 Task: For heading Use Trebuchet MN with underline.  font size for heading20,  'Change the font style of data to'Trebuchet MN and font size to 12,  Change the alignment of both headline & data to Align center.  In the sheet   Elite Sales review   book
Action: Mouse moved to (298, 268)
Screenshot: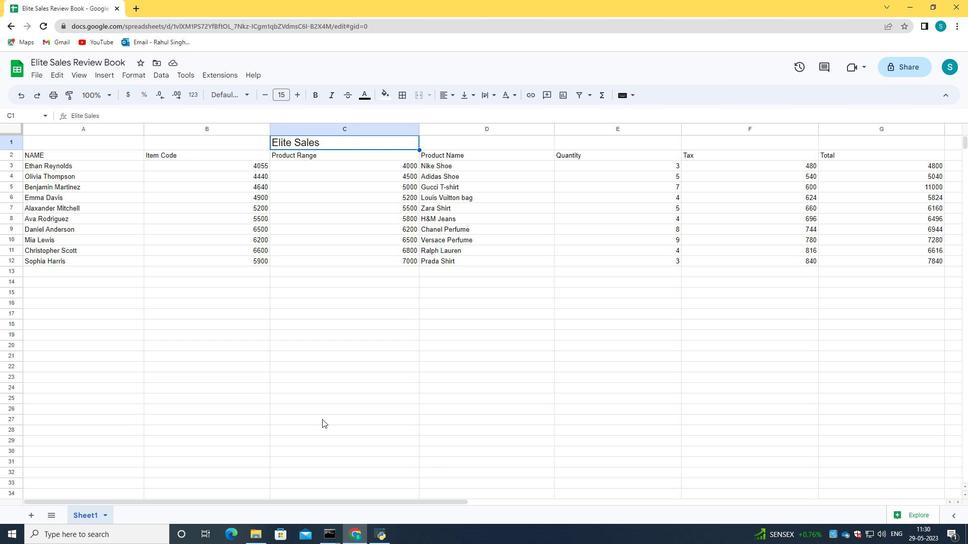 
Action: Mouse pressed left at (298, 268)
Screenshot: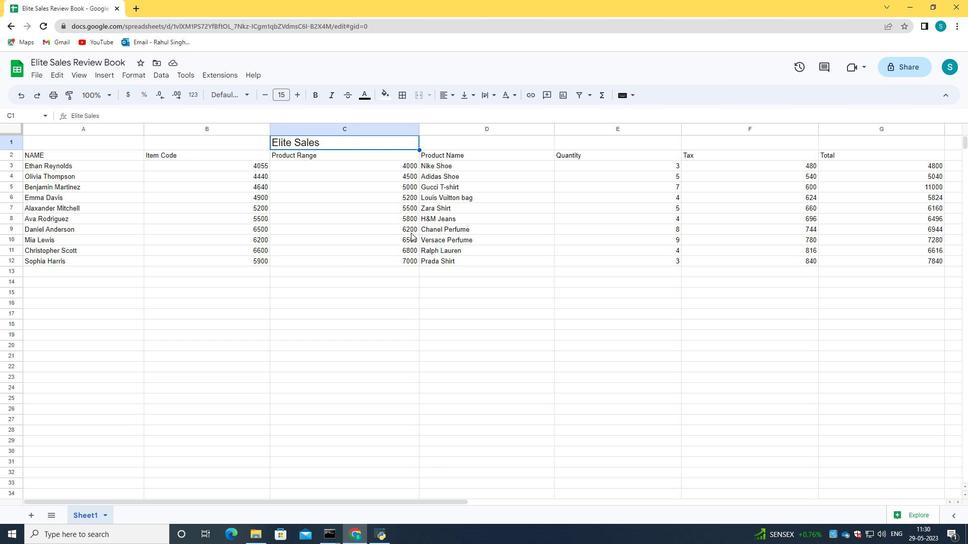 
Action: Mouse moved to (329, 142)
Screenshot: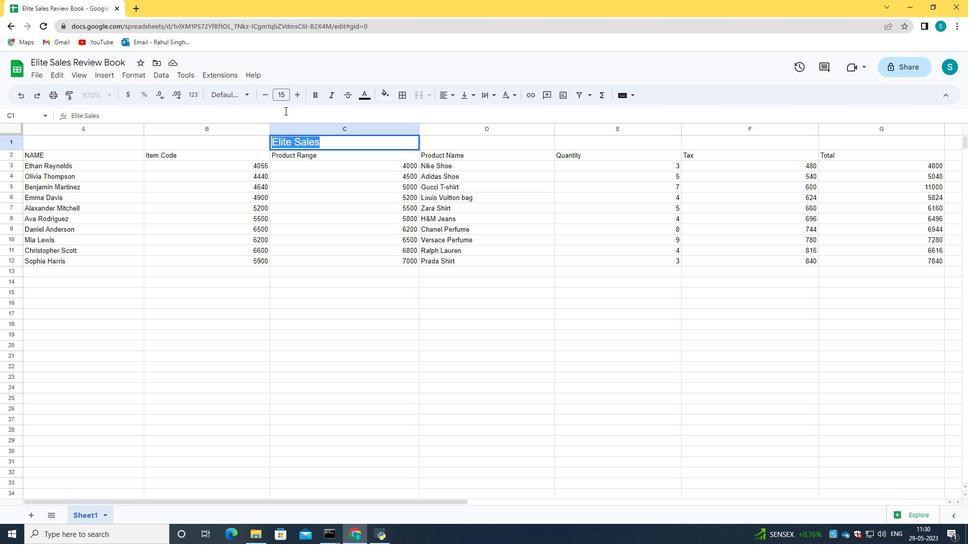 
Action: Mouse pressed left at (329, 142)
Screenshot: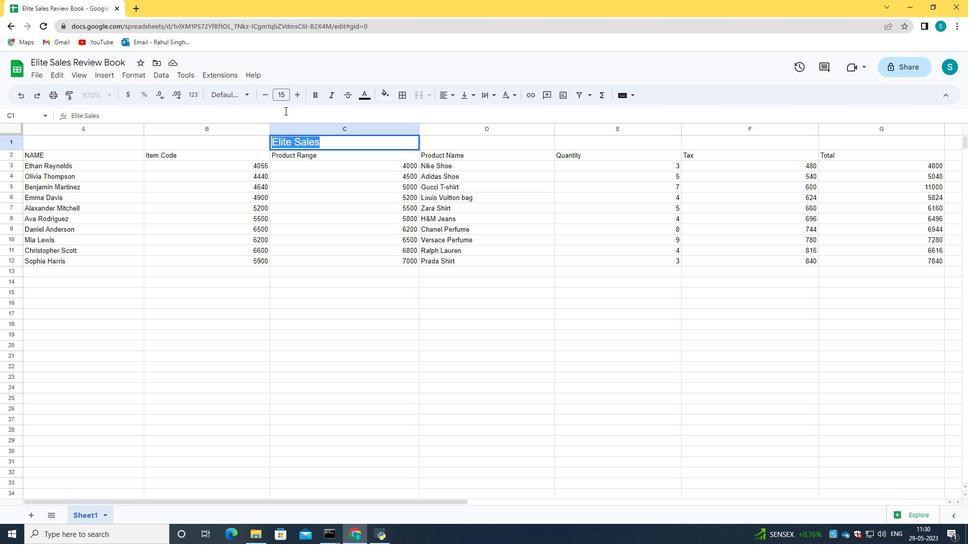 
Action: Mouse moved to (330, 139)
Screenshot: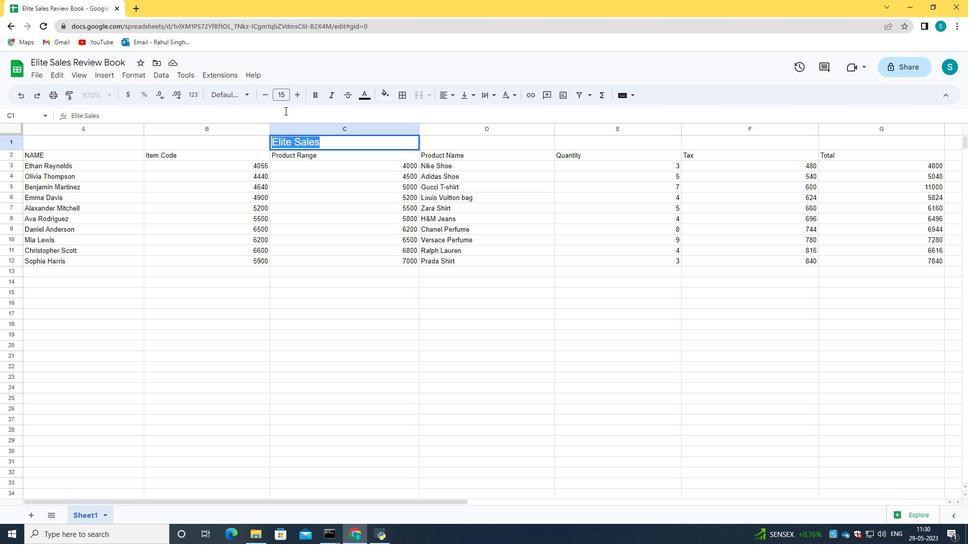 
Action: Mouse pressed left at (330, 139)
Screenshot: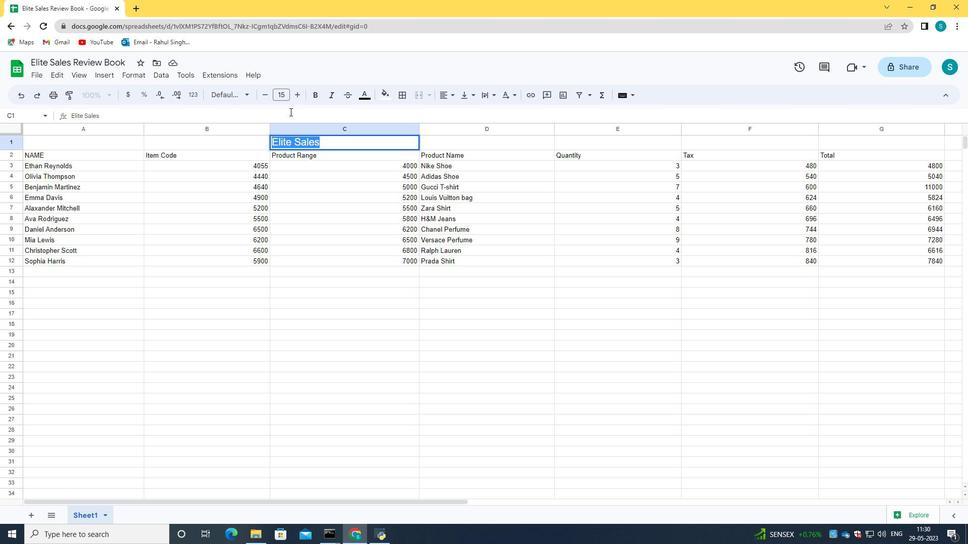 
Action: Mouse pressed left at (330, 139)
Screenshot: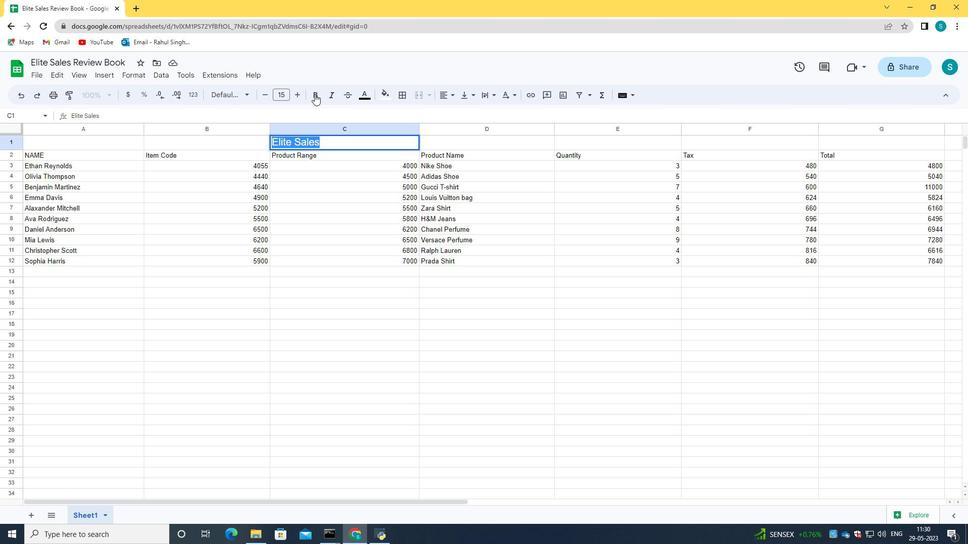
Action: Mouse moved to (329, 140)
Screenshot: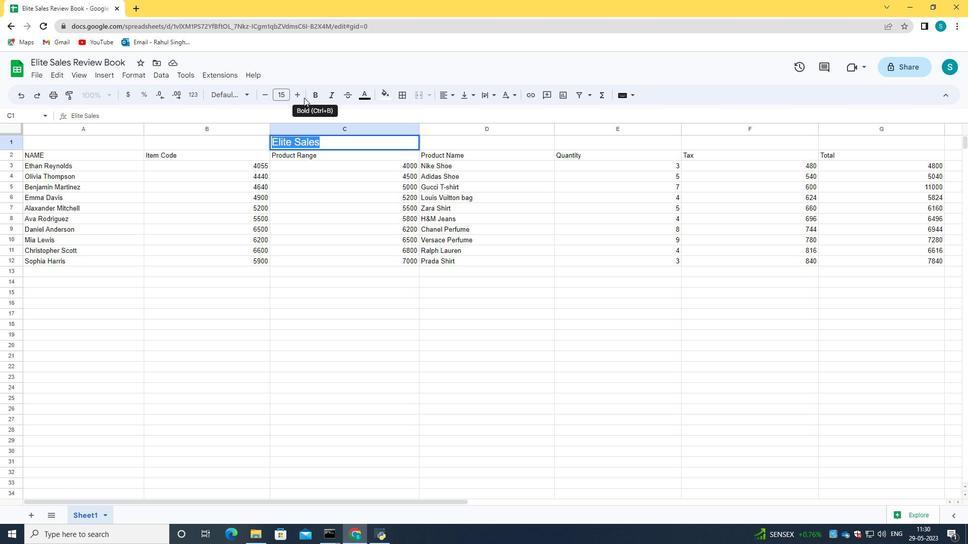 
Action: Mouse pressed left at (329, 140)
Screenshot: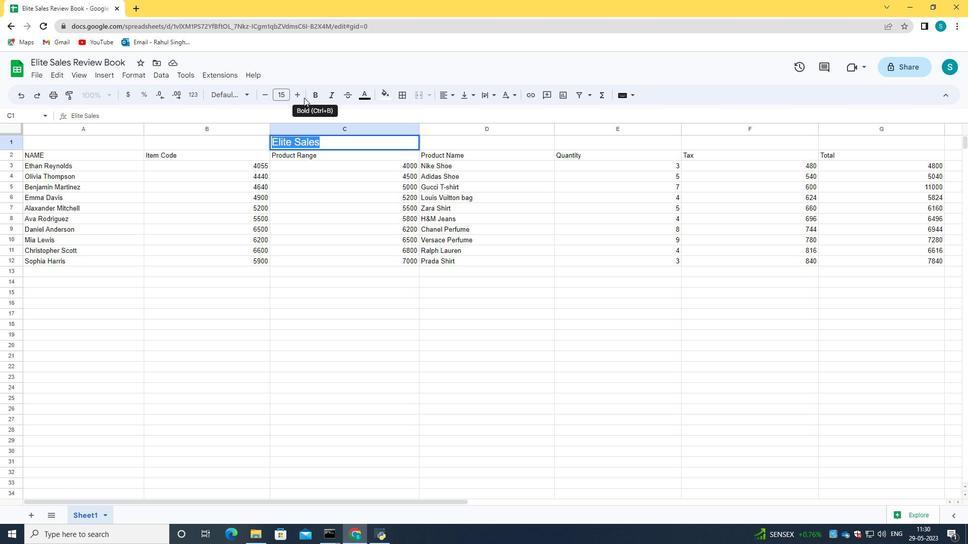 
Action: Mouse moved to (291, 106)
Screenshot: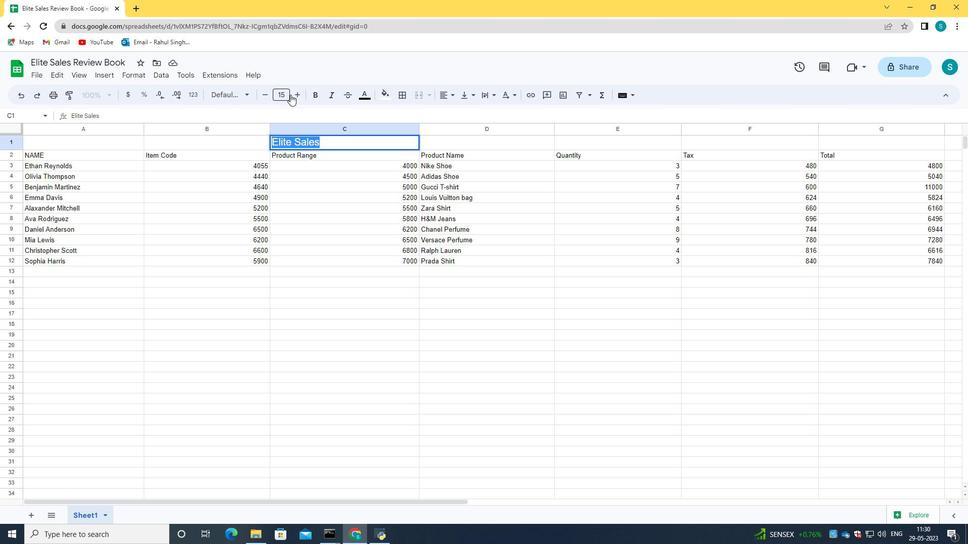 
Action: Key pressed <Key.alt_l><Key.delete>
Screenshot: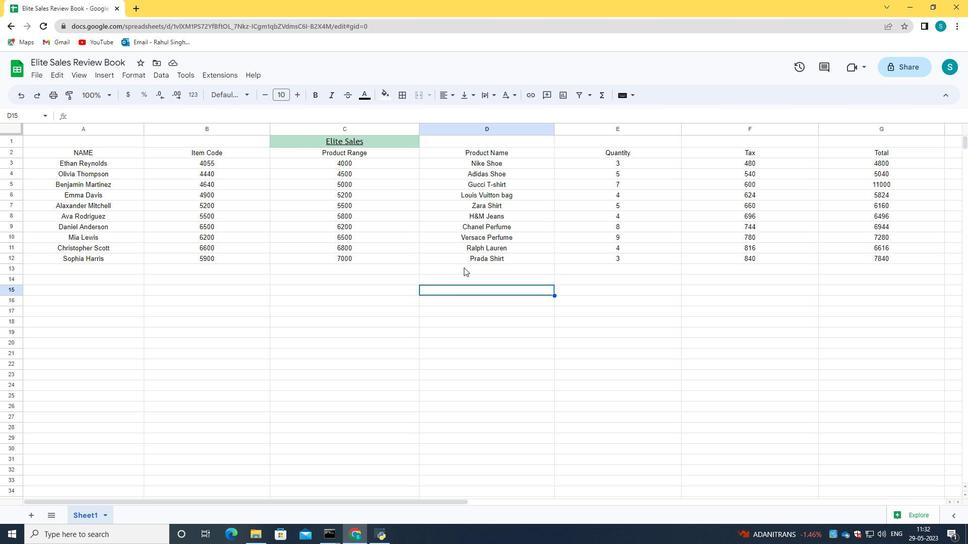 
Action: Mouse moved to (330, 168)
Screenshot: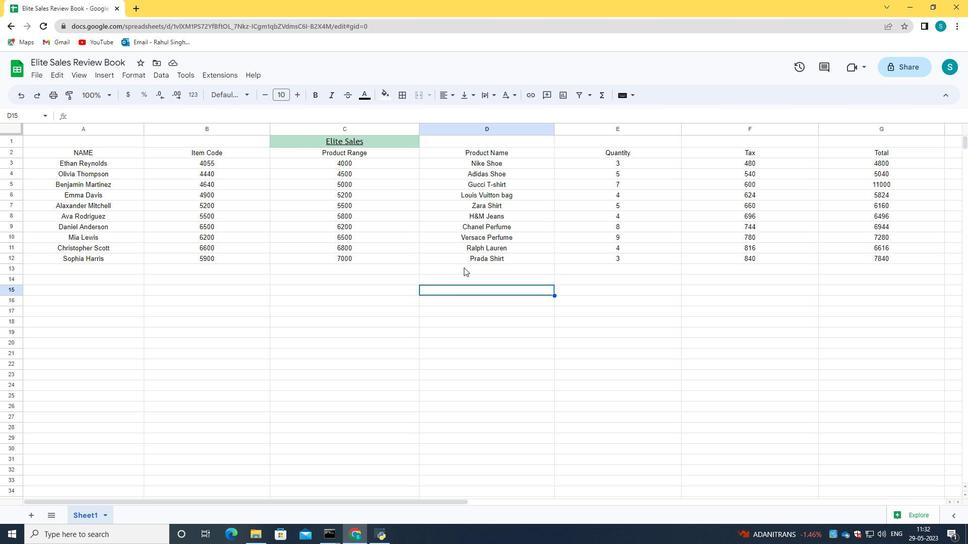 
Action: Mouse pressed left at (330, 168)
Screenshot: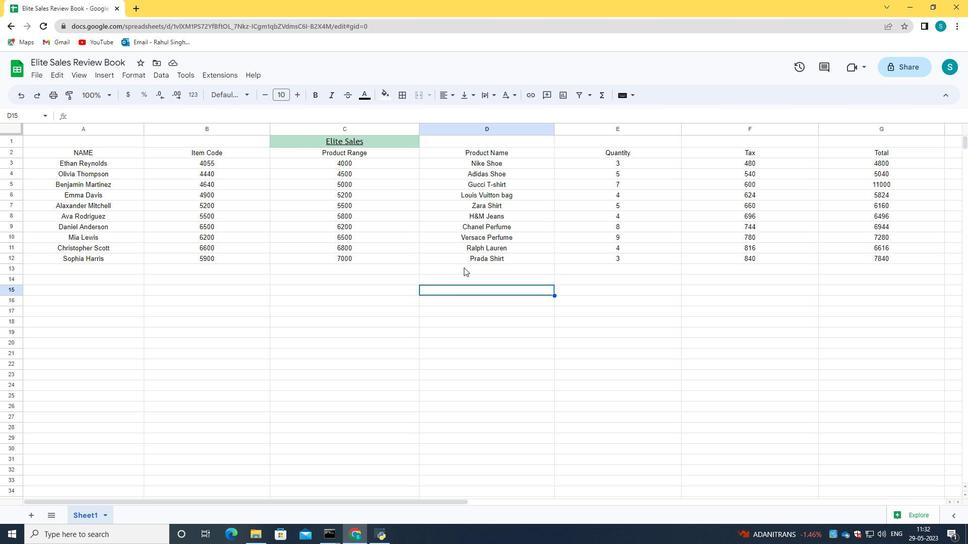 
Action: Mouse moved to (332, 144)
Screenshot: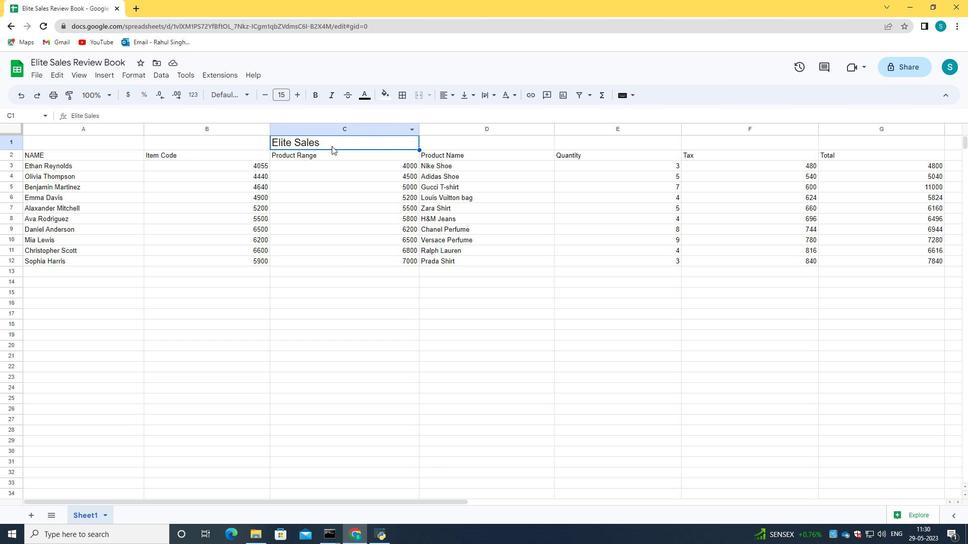 
Action: Mouse pressed left at (332, 144)
Screenshot: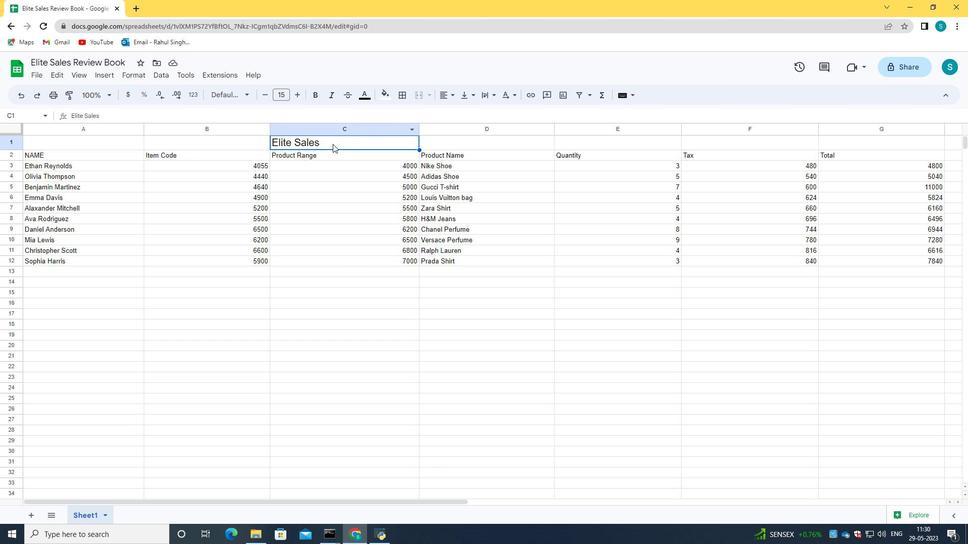 
Action: Mouse moved to (323, 139)
Screenshot: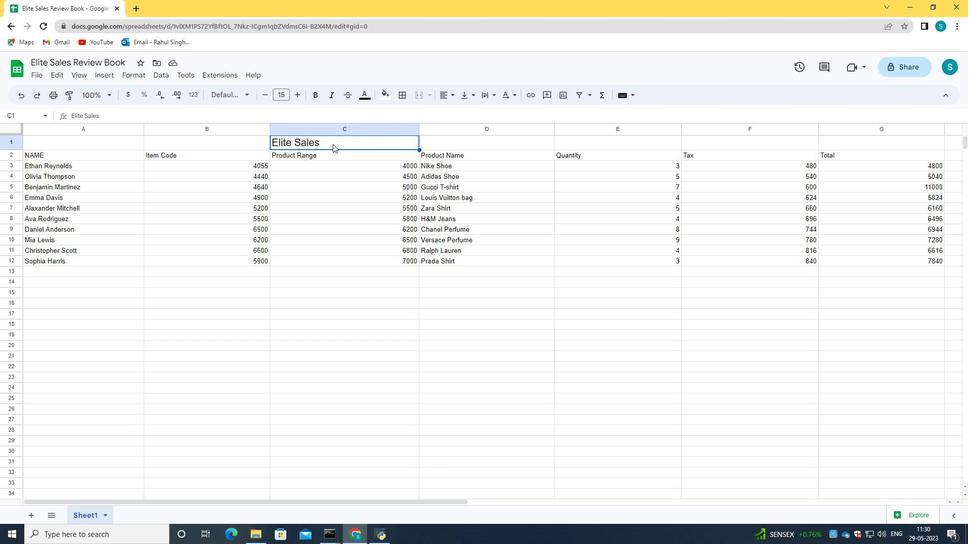 
Action: Mouse pressed left at (323, 139)
Screenshot: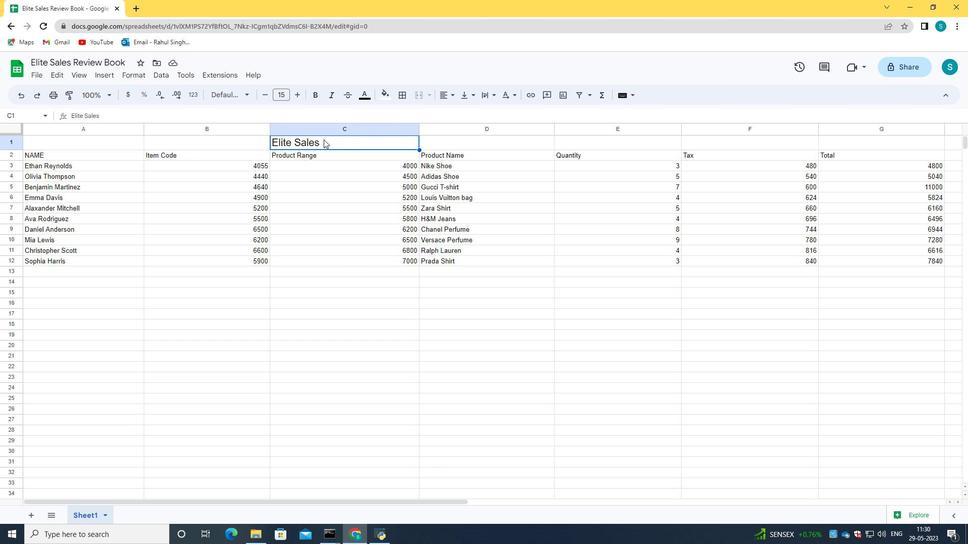 
Action: Mouse moved to (325, 140)
Screenshot: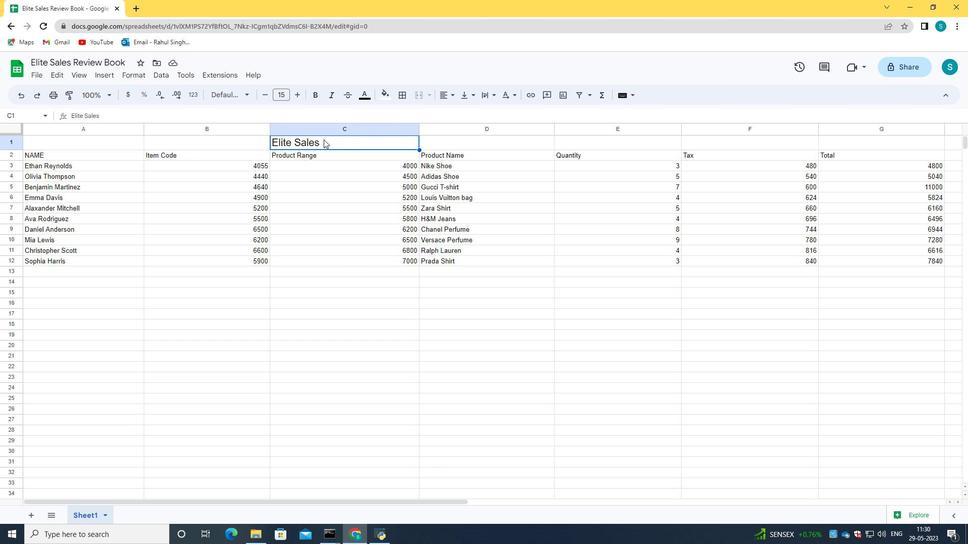 
Action: Mouse pressed left at (325, 140)
Screenshot: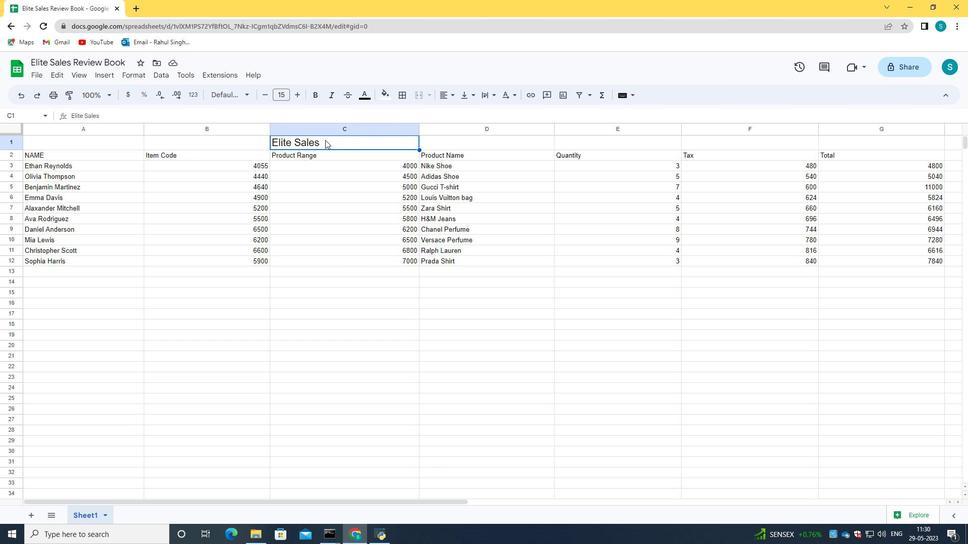 
Action: Mouse pressed left at (325, 140)
Screenshot: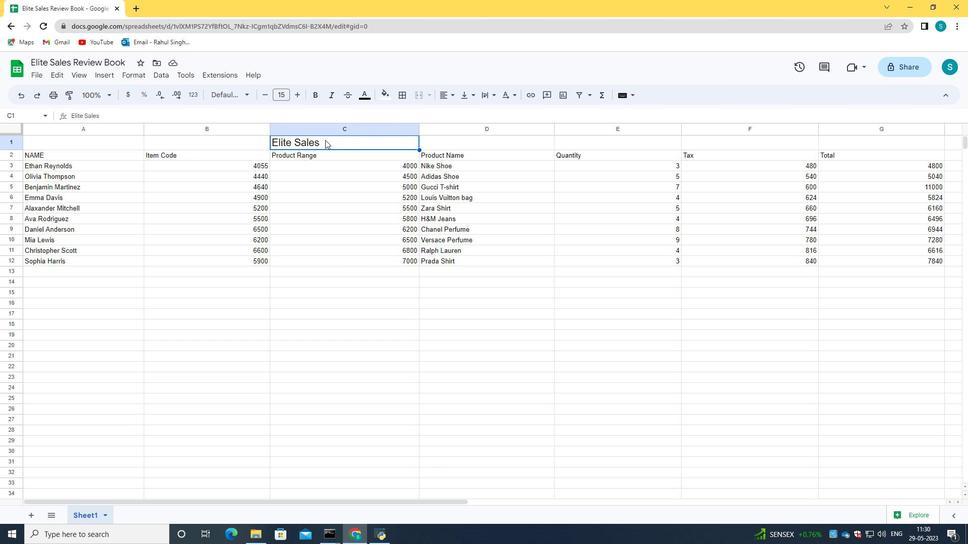
Action: Mouse moved to (325, 144)
Screenshot: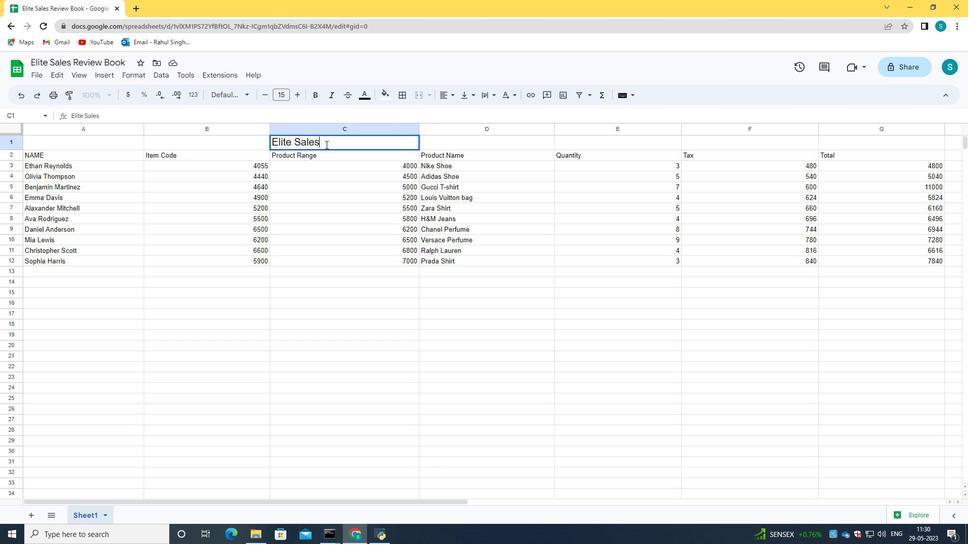 
Action: Mouse pressed left at (325, 144)
Screenshot: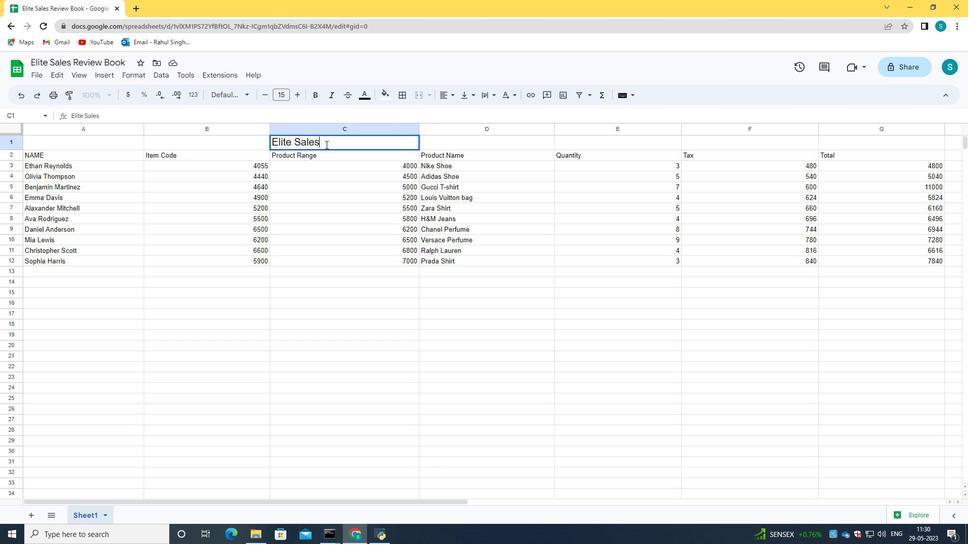 
Action: Mouse moved to (235, 95)
Screenshot: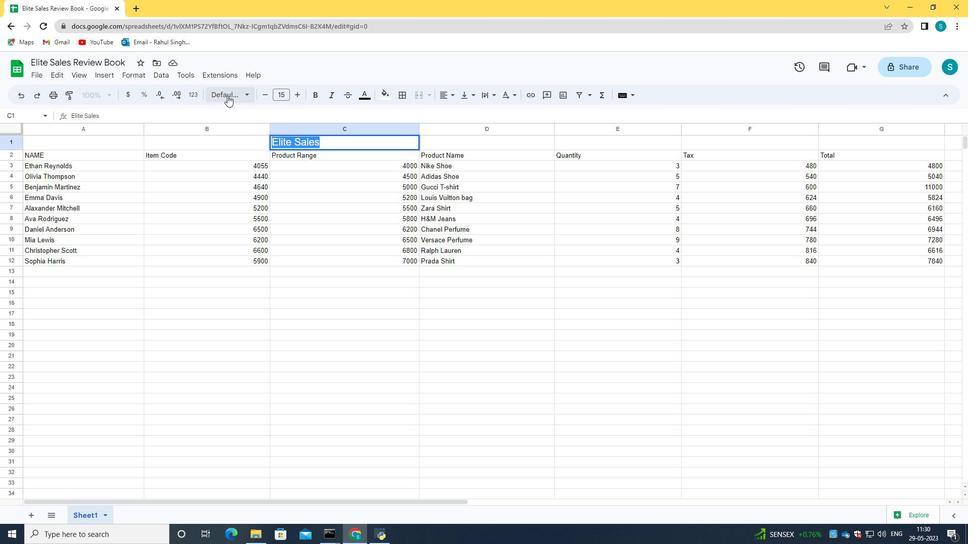 
Action: Mouse pressed left at (235, 95)
Screenshot: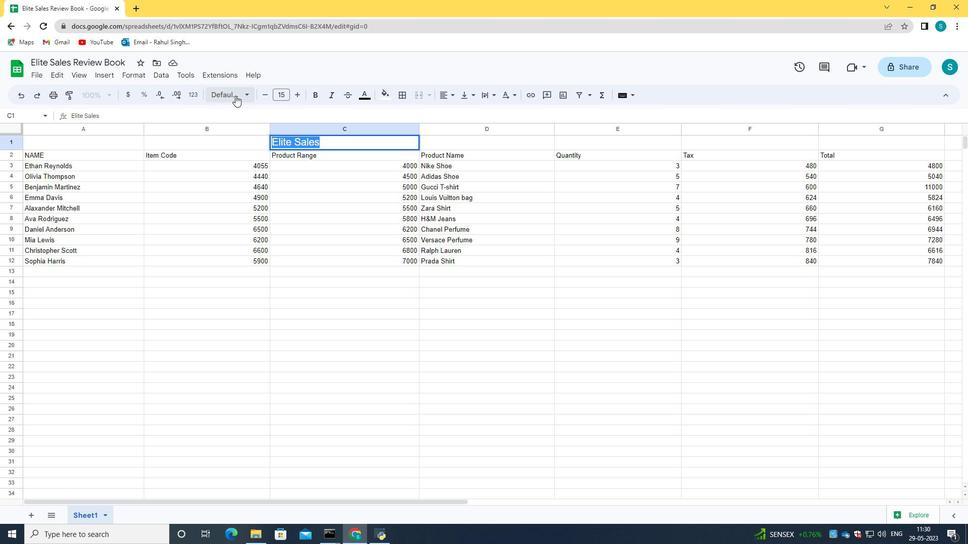 
Action: Mouse moved to (247, 249)
Screenshot: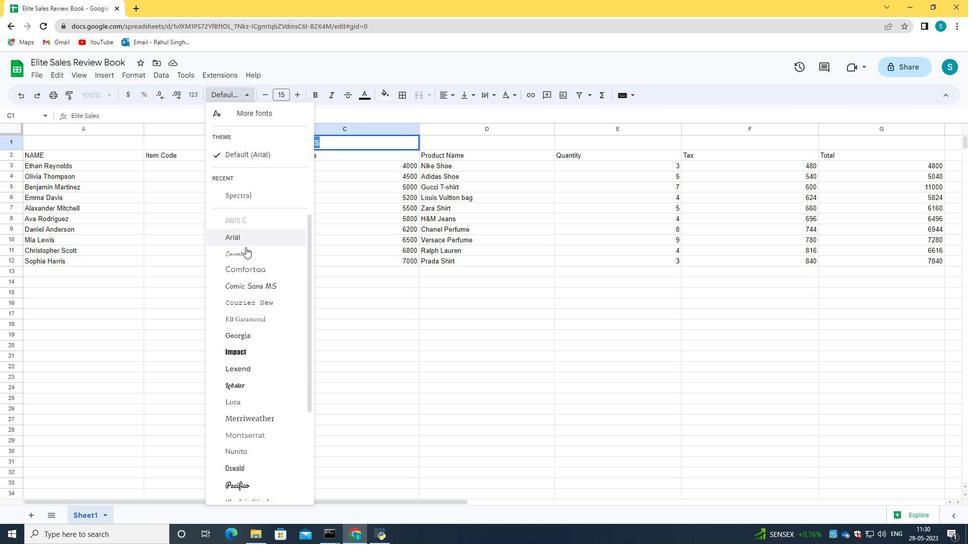 
Action: Mouse scrolled (247, 249) with delta (0, 0)
Screenshot: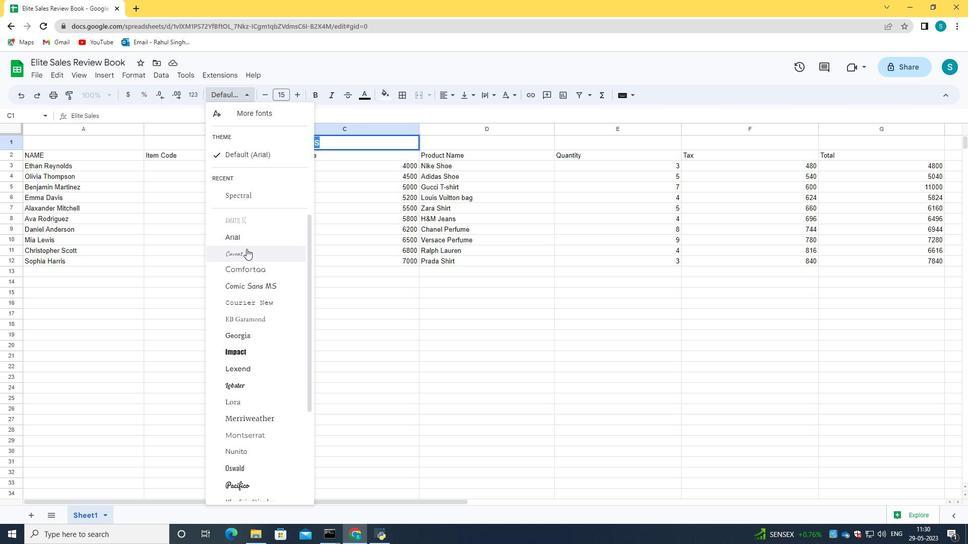
Action: Mouse scrolled (247, 249) with delta (0, 0)
Screenshot: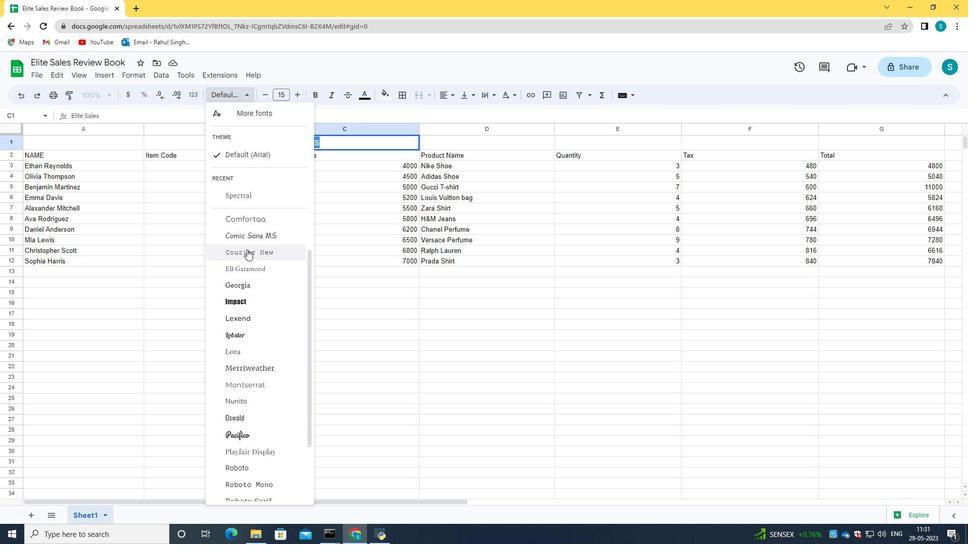 
Action: Mouse scrolled (247, 249) with delta (0, 0)
Screenshot: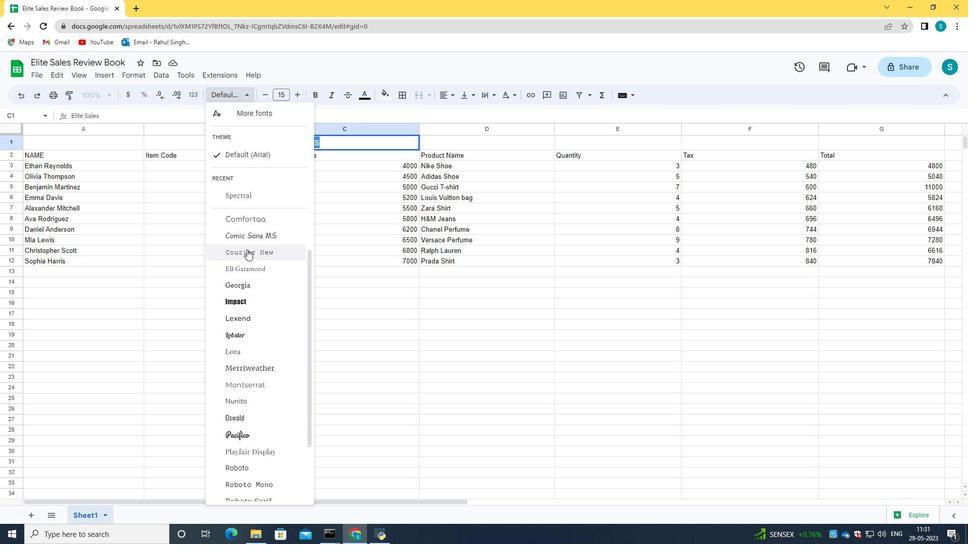 
Action: Mouse scrolled (247, 249) with delta (0, 0)
Screenshot: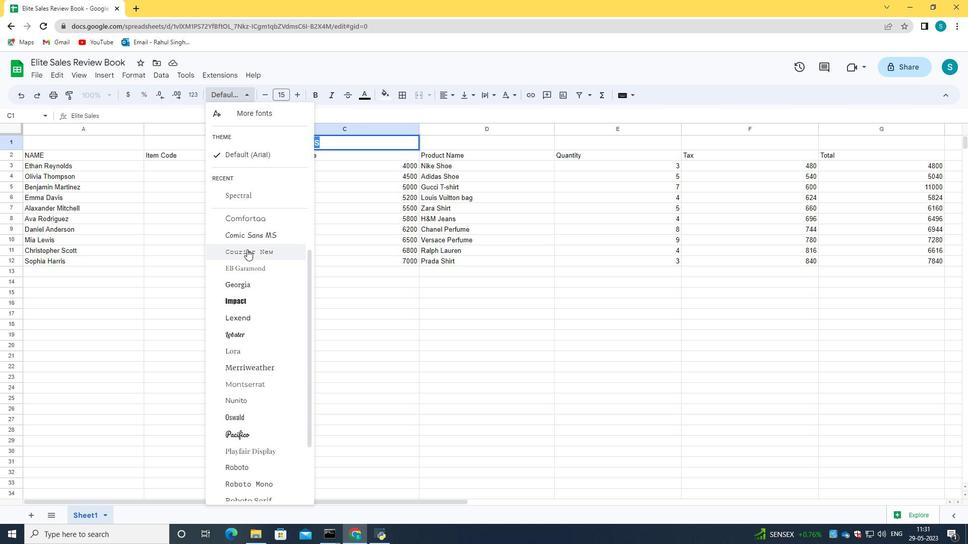 
Action: Mouse scrolled (247, 249) with delta (0, 0)
Screenshot: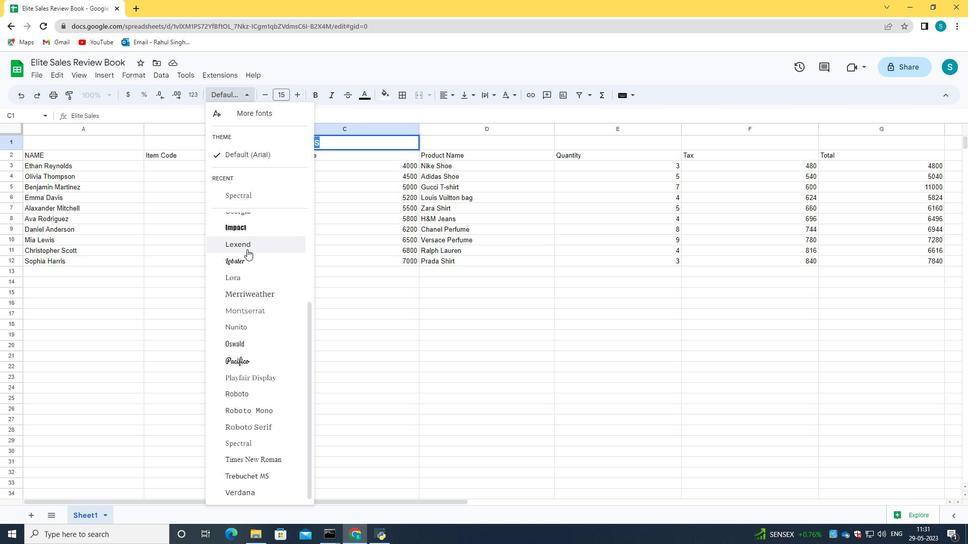 
Action: Mouse scrolled (247, 249) with delta (0, 0)
Screenshot: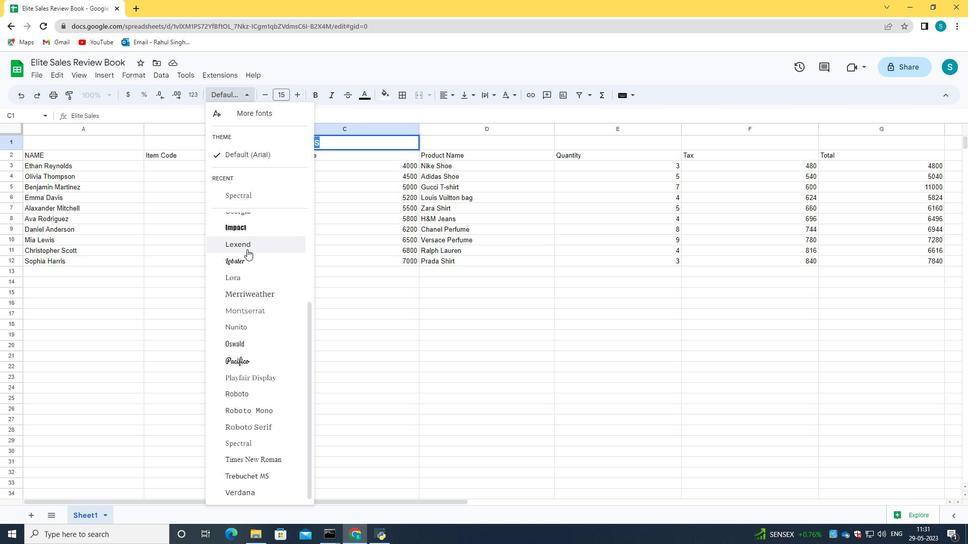 
Action: Mouse moved to (266, 476)
Screenshot: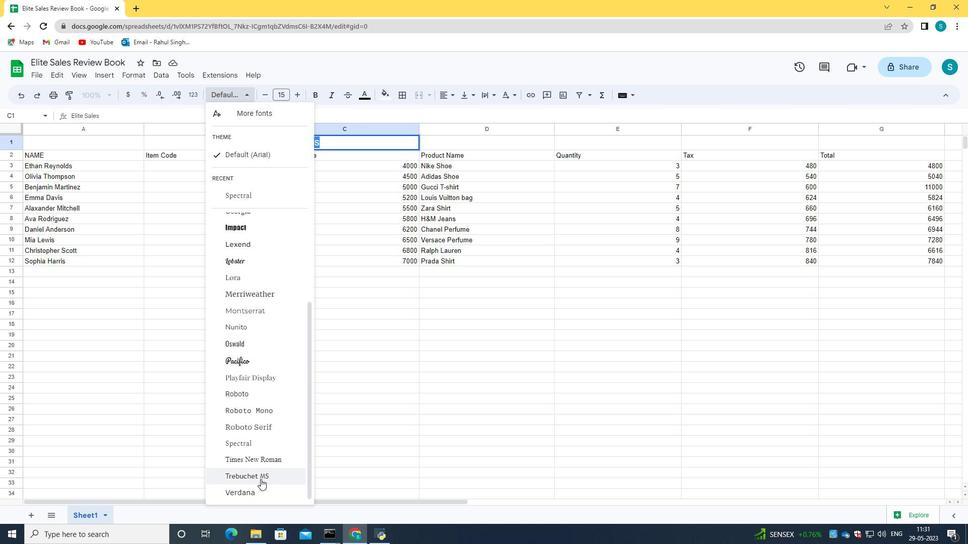 
Action: Mouse pressed left at (266, 476)
Screenshot: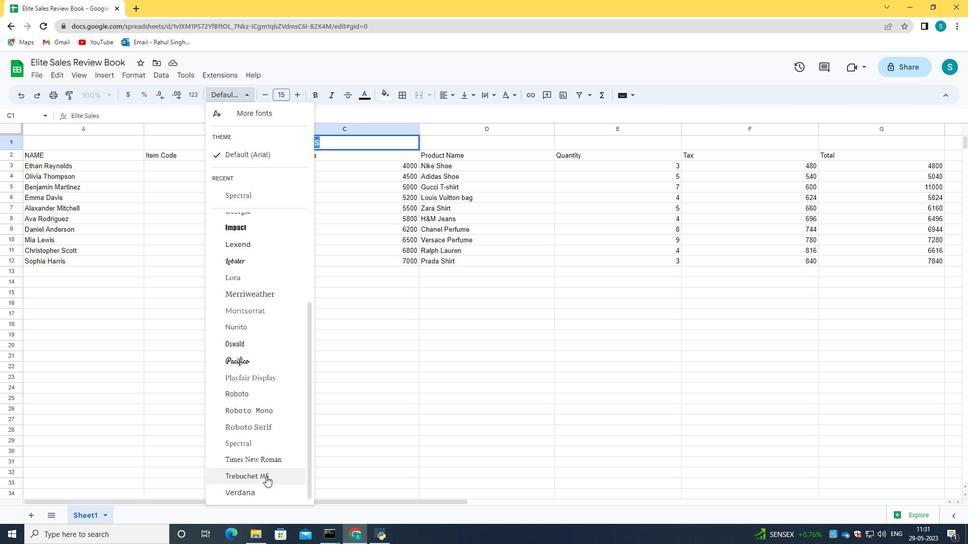 
Action: Mouse moved to (243, 96)
Screenshot: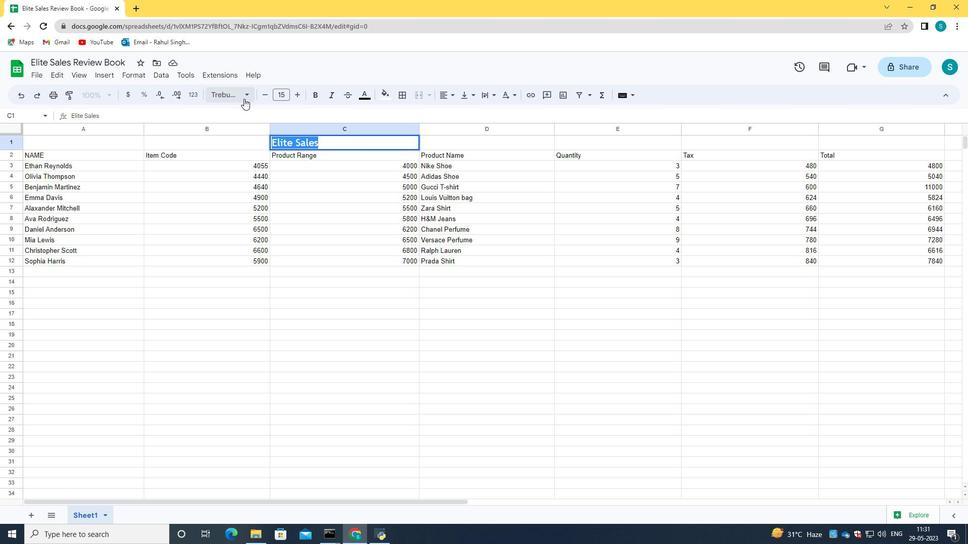 
Action: Mouse pressed left at (243, 96)
Screenshot: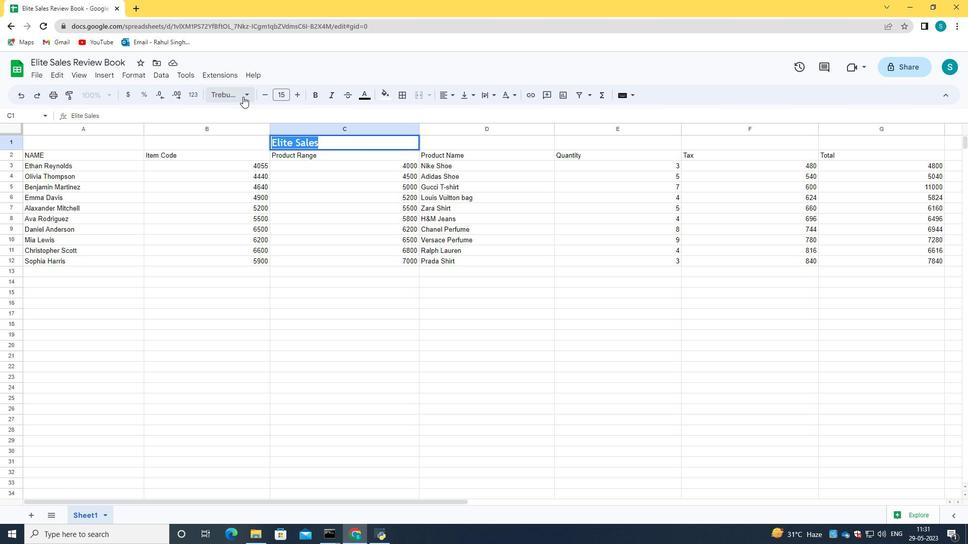 
Action: Mouse moved to (270, 402)
Screenshot: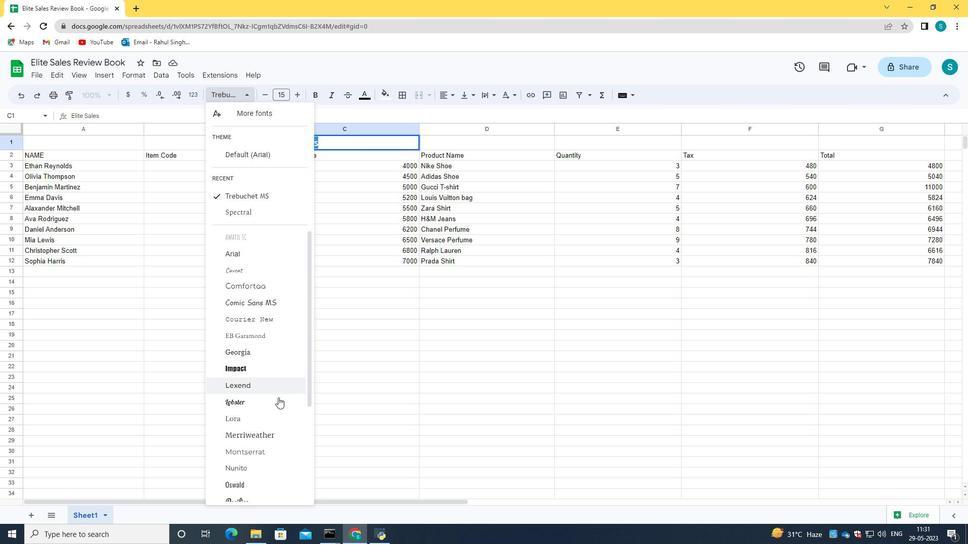 
Action: Mouse scrolled (270, 401) with delta (0, 0)
Screenshot: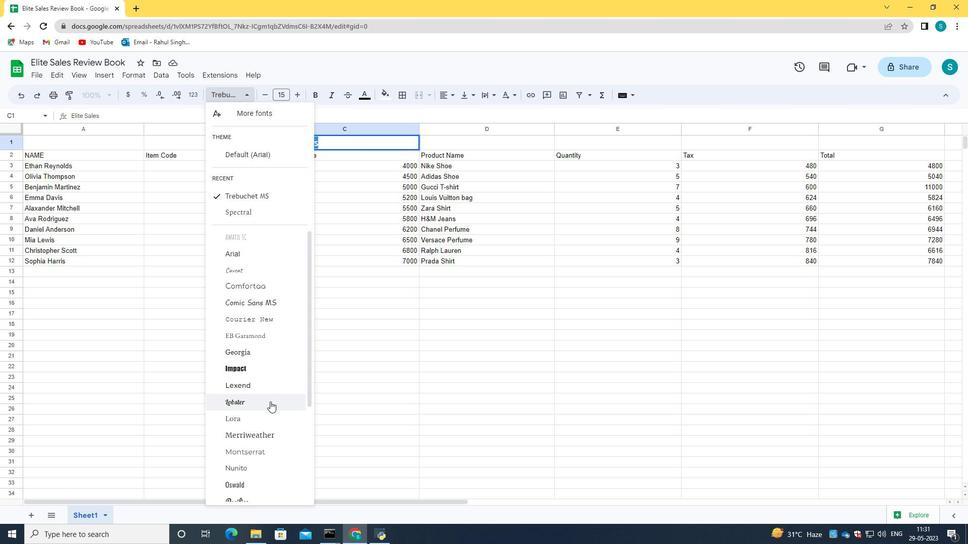 
Action: Mouse scrolled (270, 401) with delta (0, 0)
Screenshot: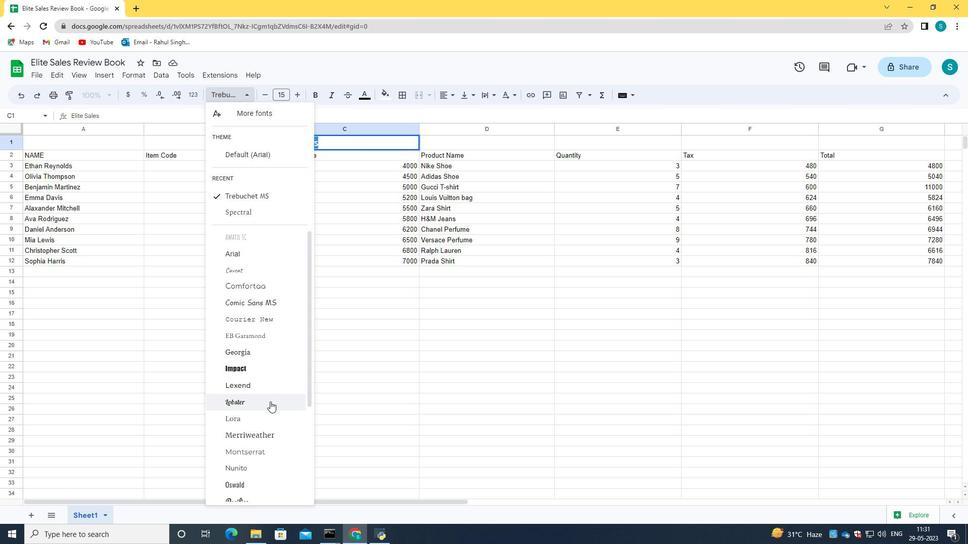 
Action: Mouse scrolled (270, 401) with delta (0, 0)
Screenshot: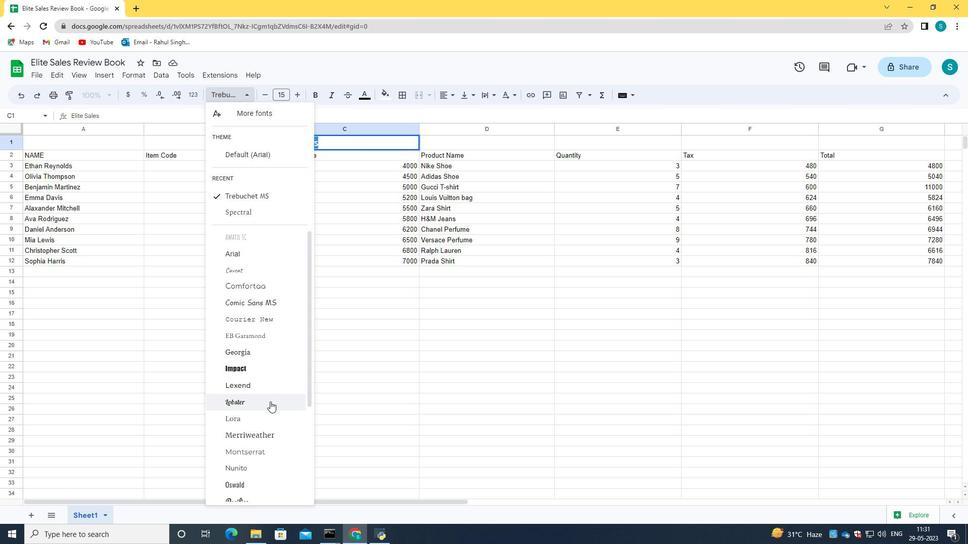 
Action: Mouse scrolled (270, 401) with delta (0, 0)
Screenshot: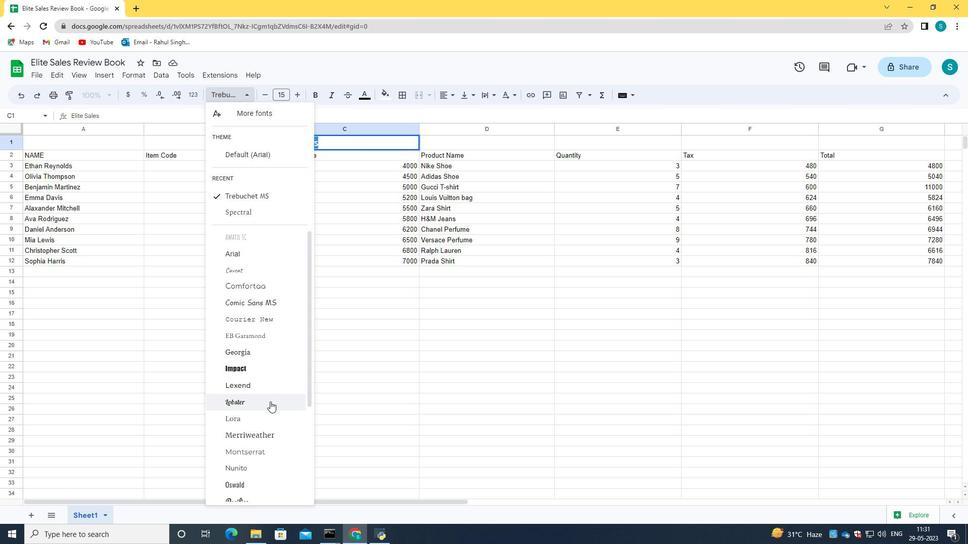 
Action: Mouse scrolled (270, 401) with delta (0, 0)
Screenshot: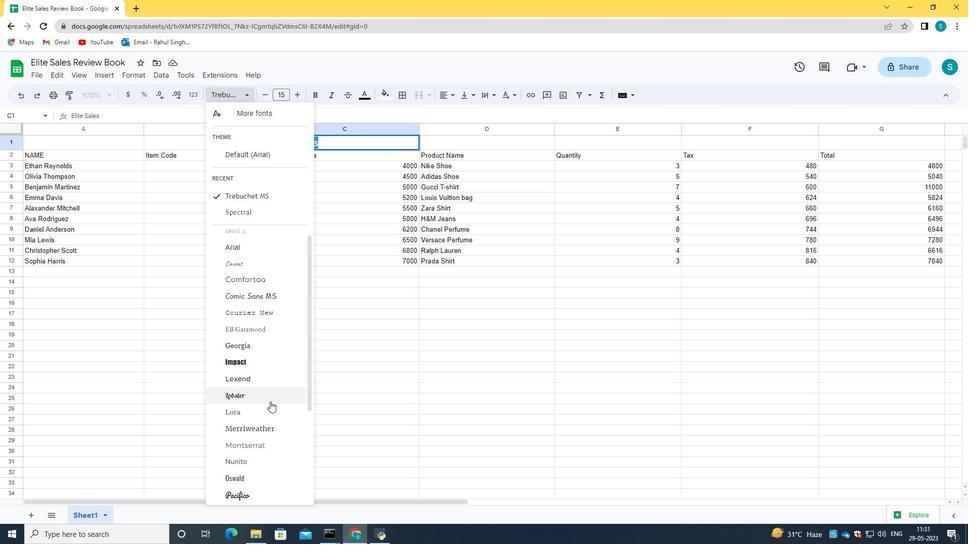 
Action: Mouse scrolled (270, 401) with delta (0, 0)
Screenshot: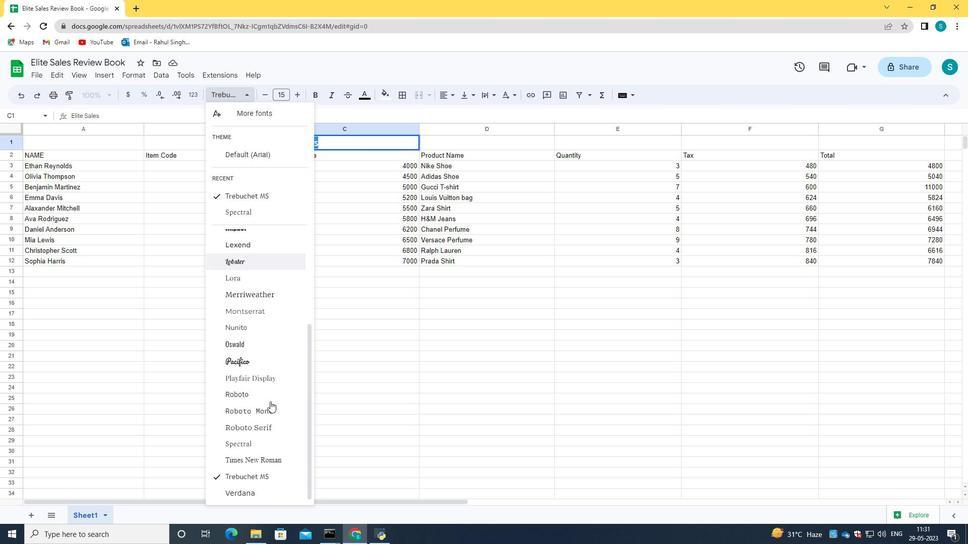 
Action: Mouse scrolled (270, 401) with delta (0, 0)
Screenshot: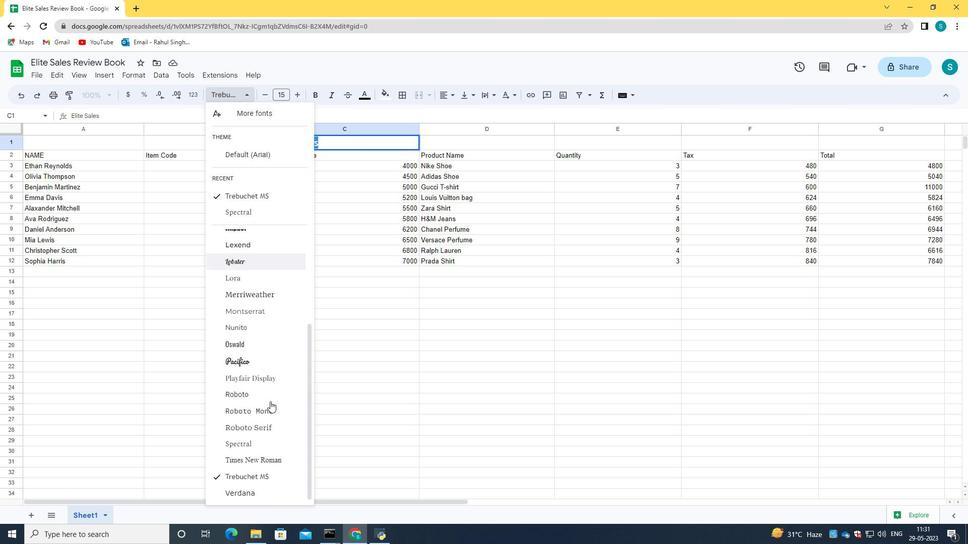 
Action: Mouse scrolled (270, 401) with delta (0, 0)
Screenshot: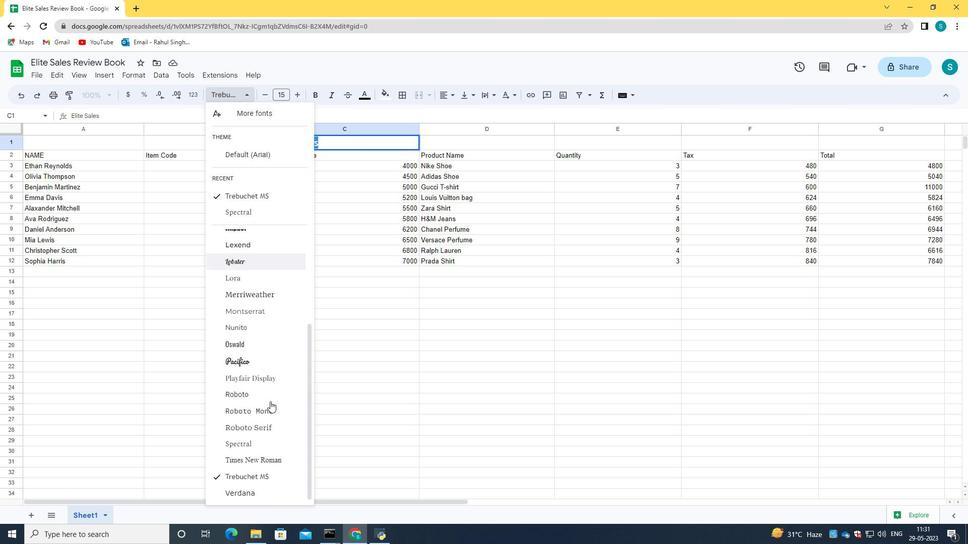 
Action: Mouse moved to (253, 482)
Screenshot: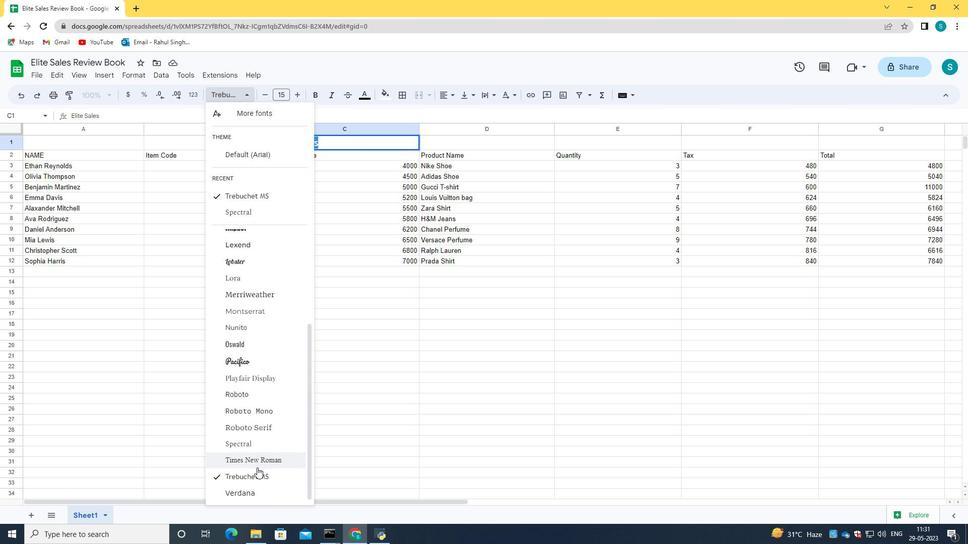 
Action: Mouse pressed left at (253, 482)
Screenshot: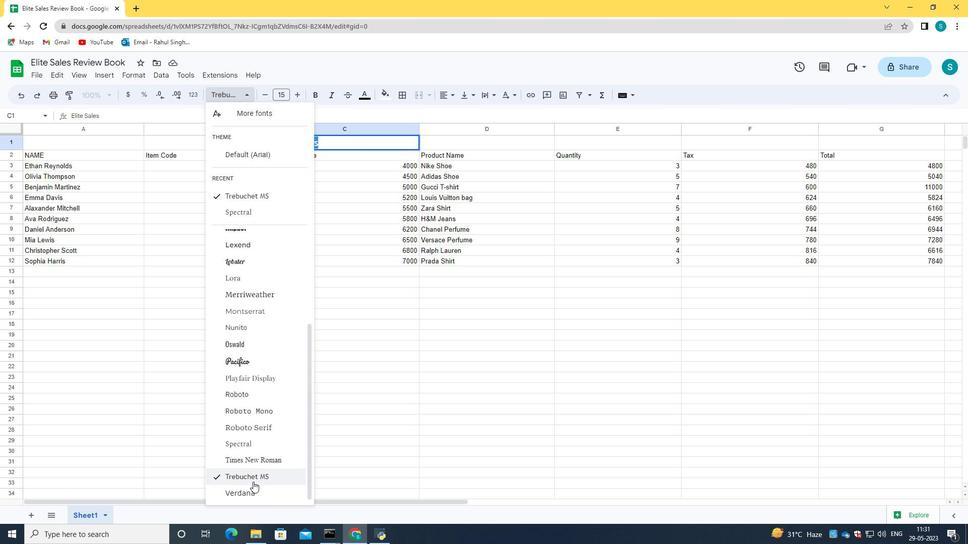 
Action: Mouse moved to (134, 73)
Screenshot: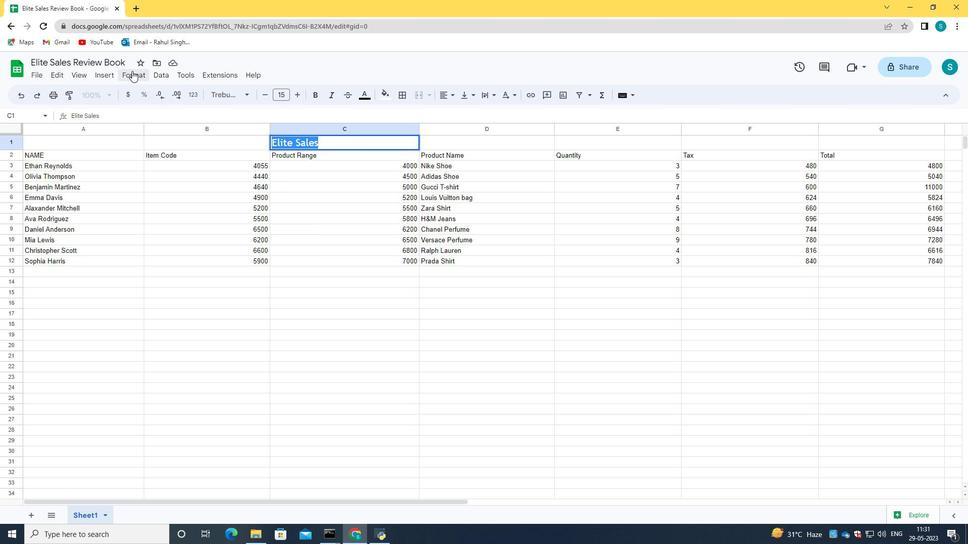 
Action: Mouse pressed left at (134, 73)
Screenshot: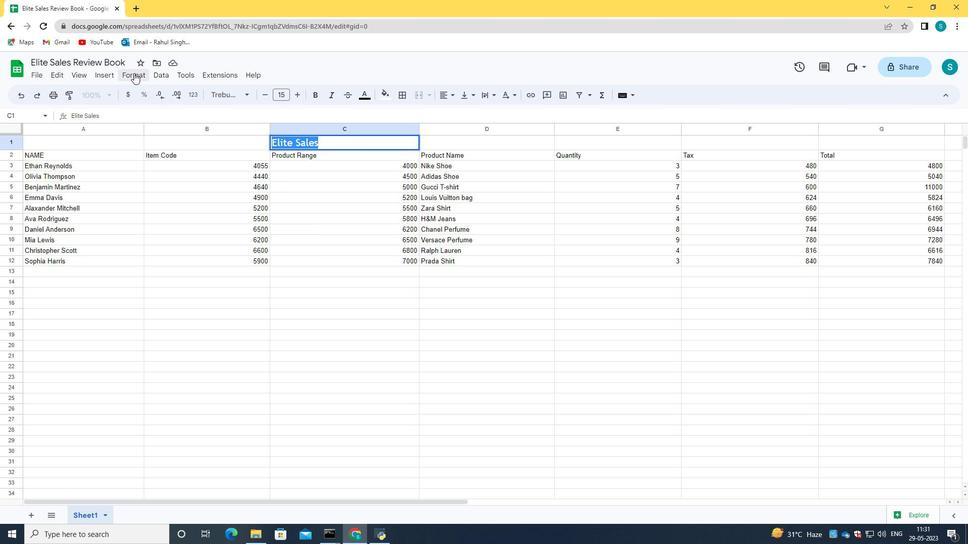 
Action: Mouse moved to (187, 252)
Screenshot: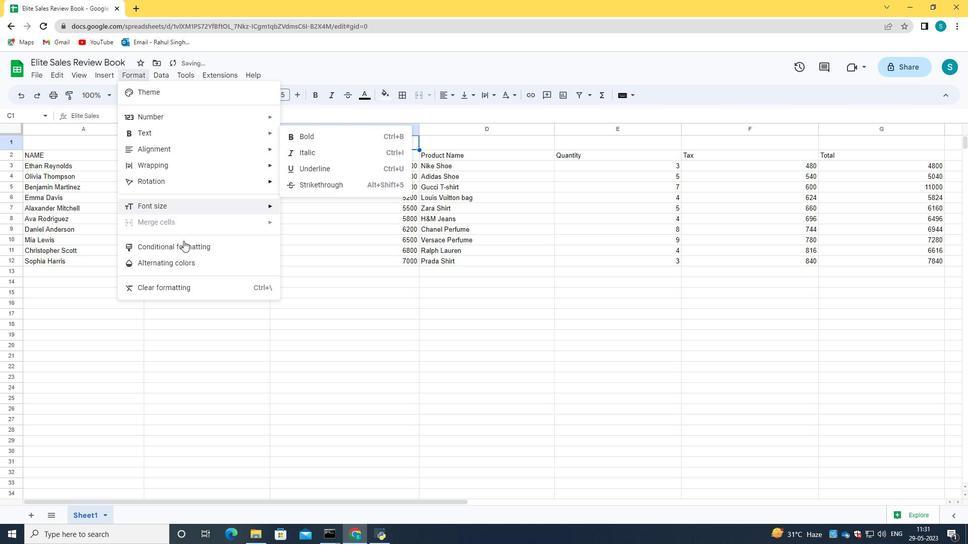 
Action: Mouse pressed left at (187, 252)
Screenshot: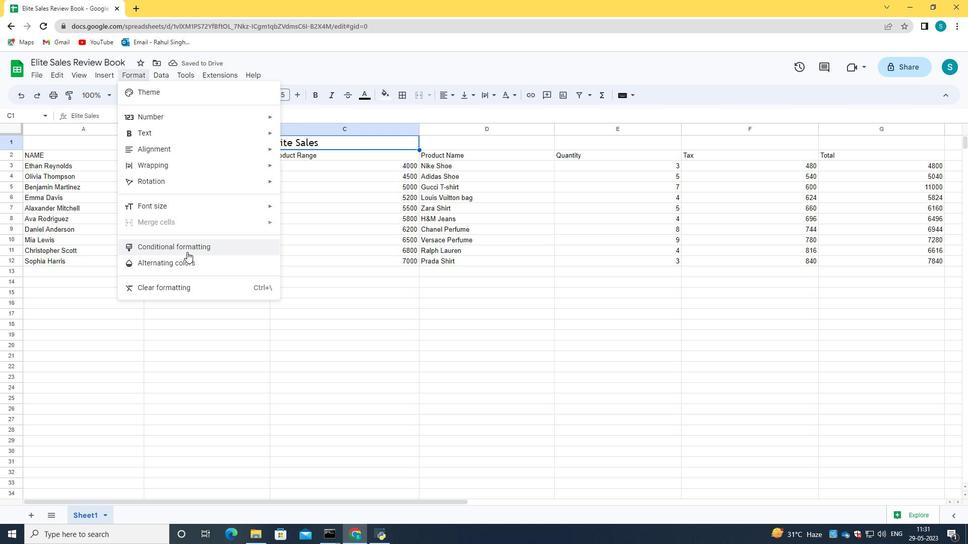 
Action: Mouse moved to (946, 97)
Screenshot: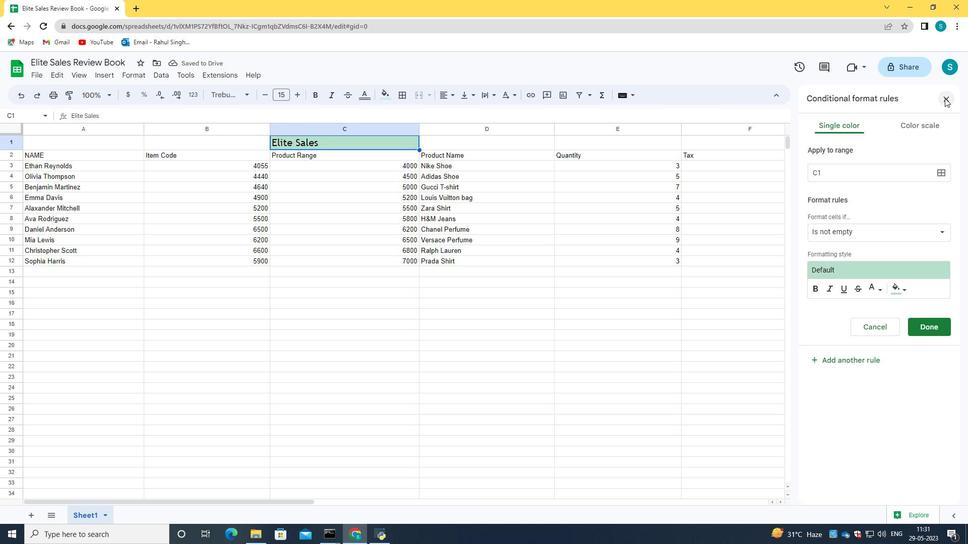 
Action: Mouse pressed left at (946, 97)
Screenshot: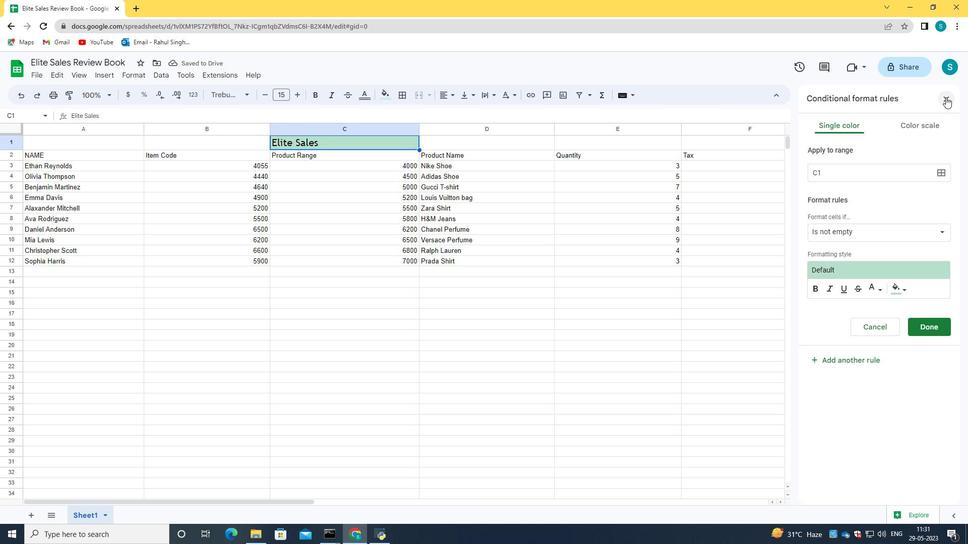 
Action: Mouse moved to (139, 75)
Screenshot: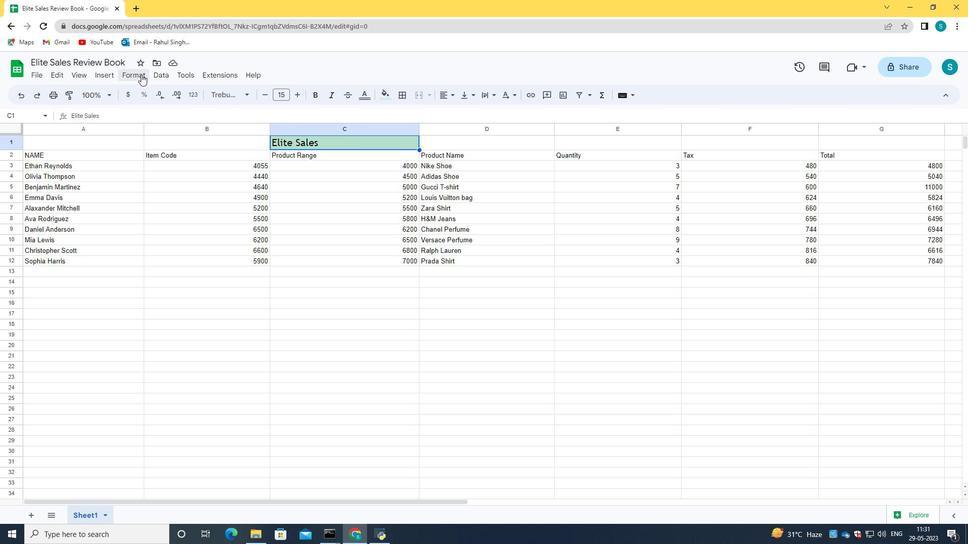 
Action: Mouse pressed left at (139, 75)
Screenshot: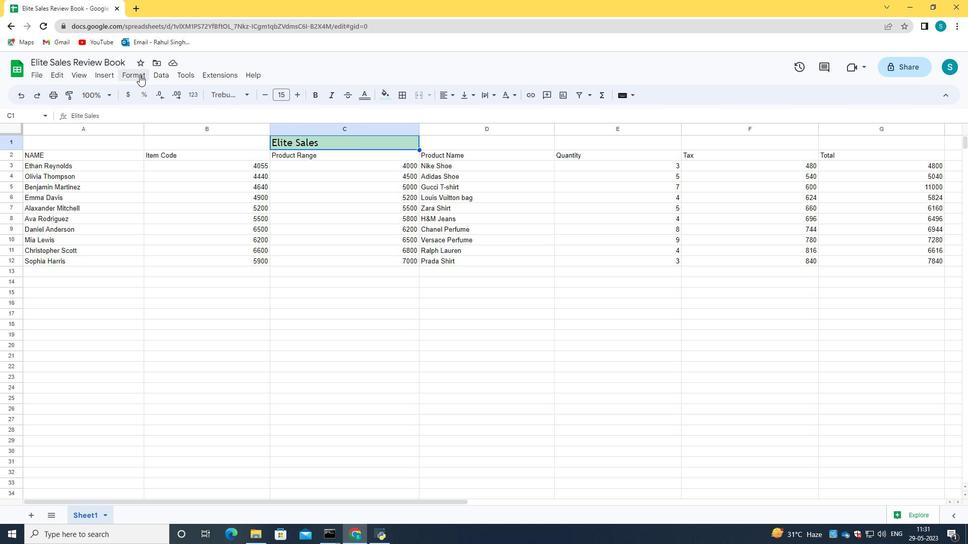 
Action: Mouse moved to (486, 142)
Screenshot: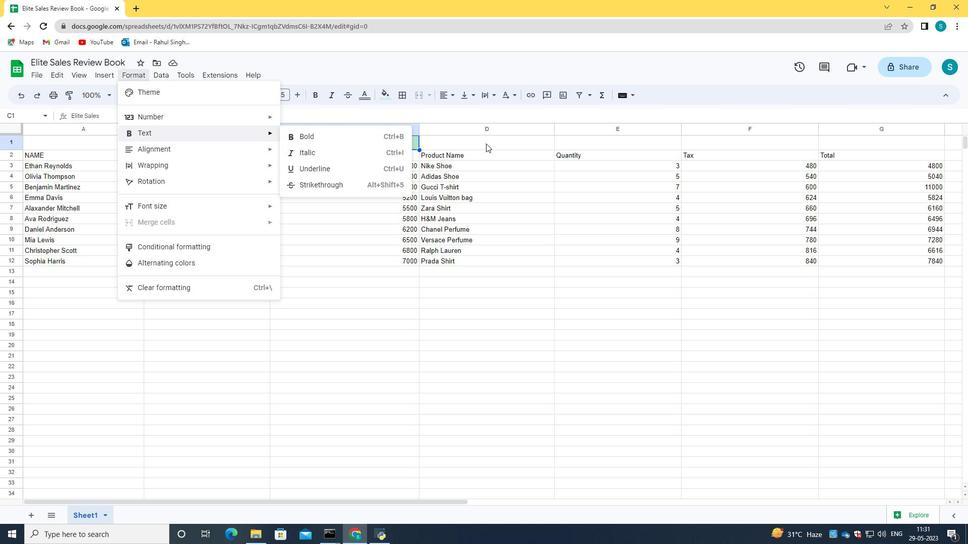 
Action: Mouse pressed left at (486, 142)
Screenshot: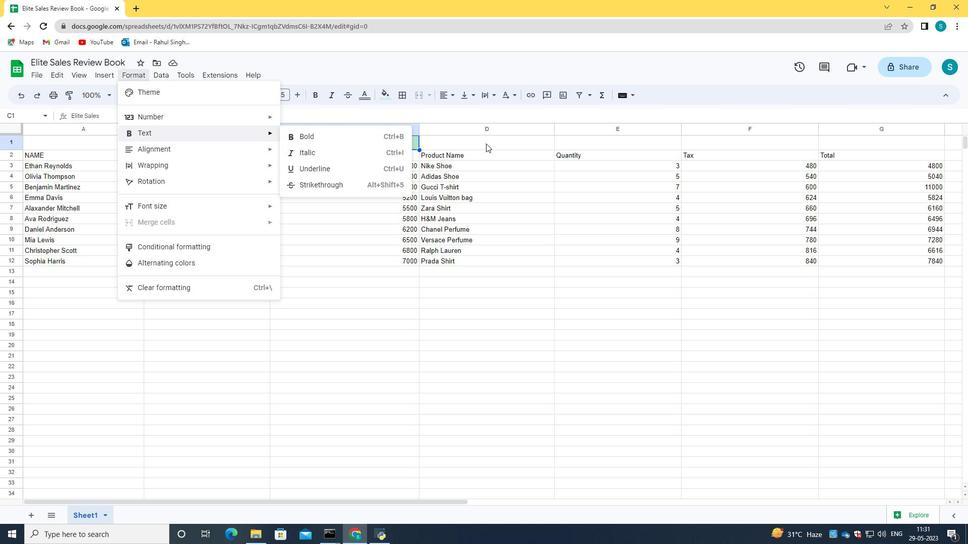 
Action: Mouse moved to (338, 142)
Screenshot: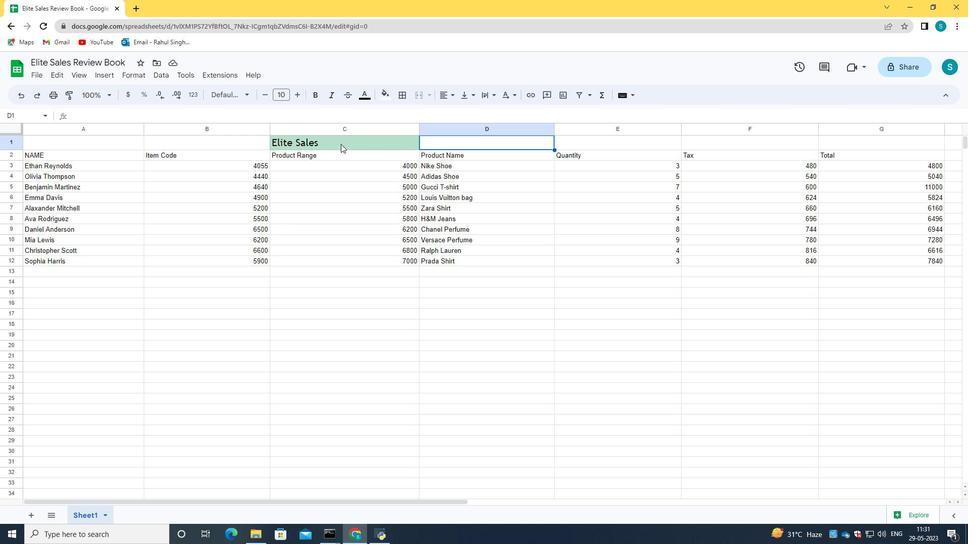 
Action: Mouse pressed left at (338, 142)
Screenshot: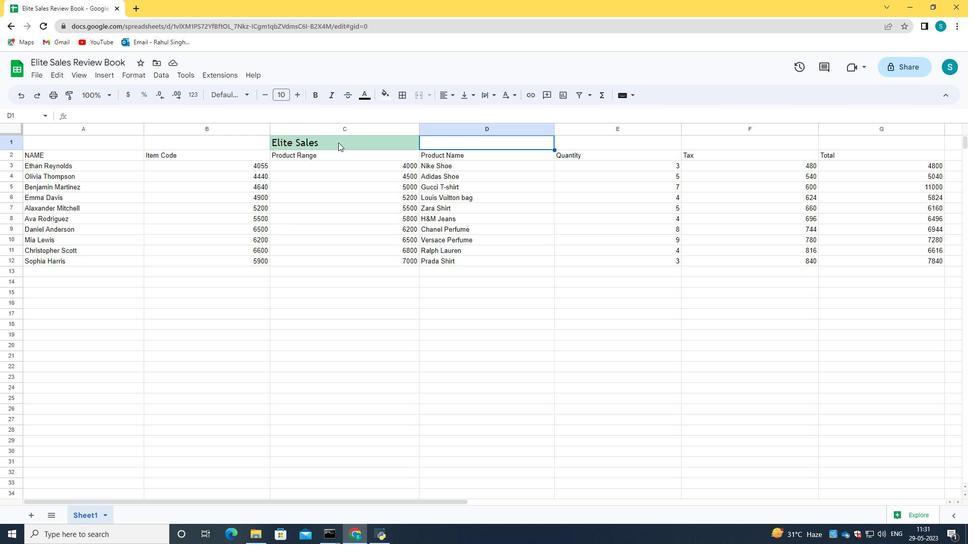
Action: Mouse pressed left at (338, 142)
Screenshot: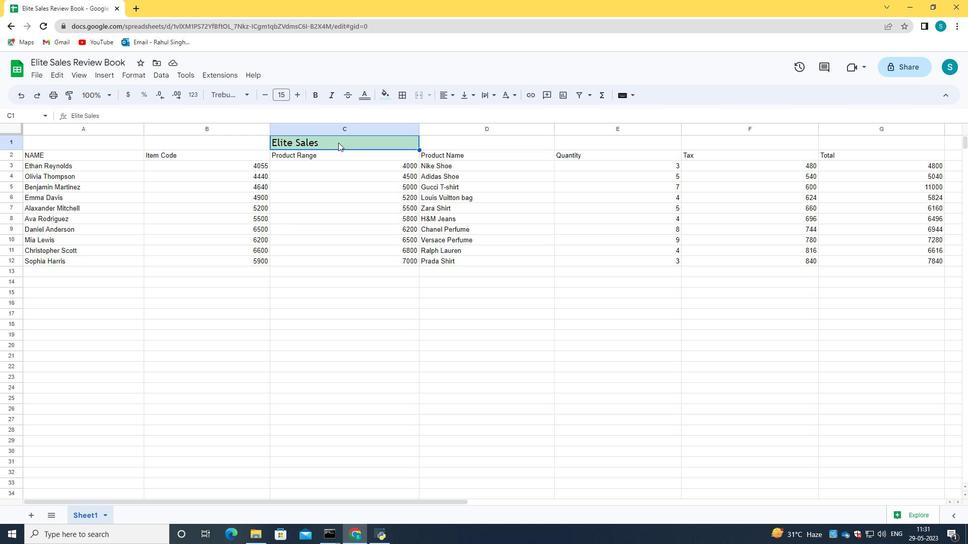 
Action: Mouse pressed left at (338, 142)
Screenshot: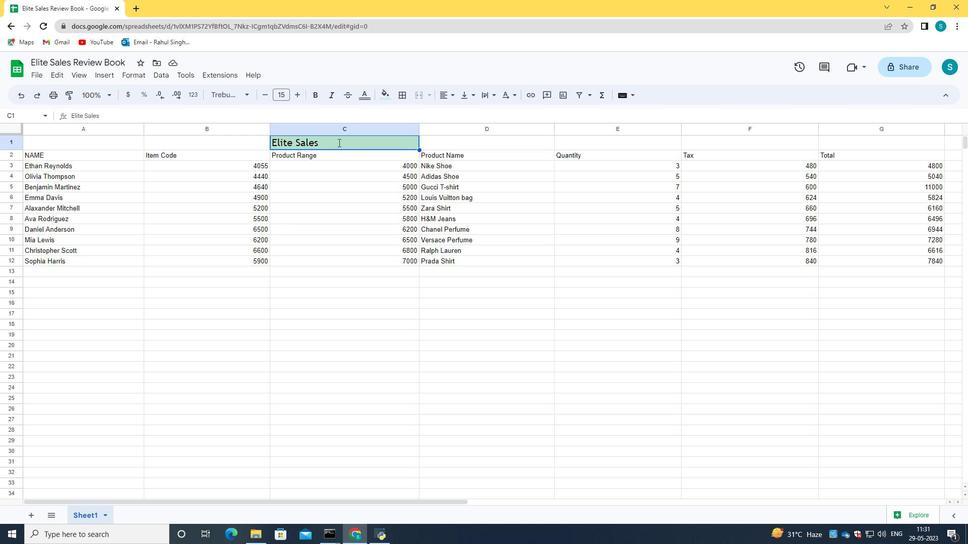 
Action: Mouse moved to (134, 69)
Screenshot: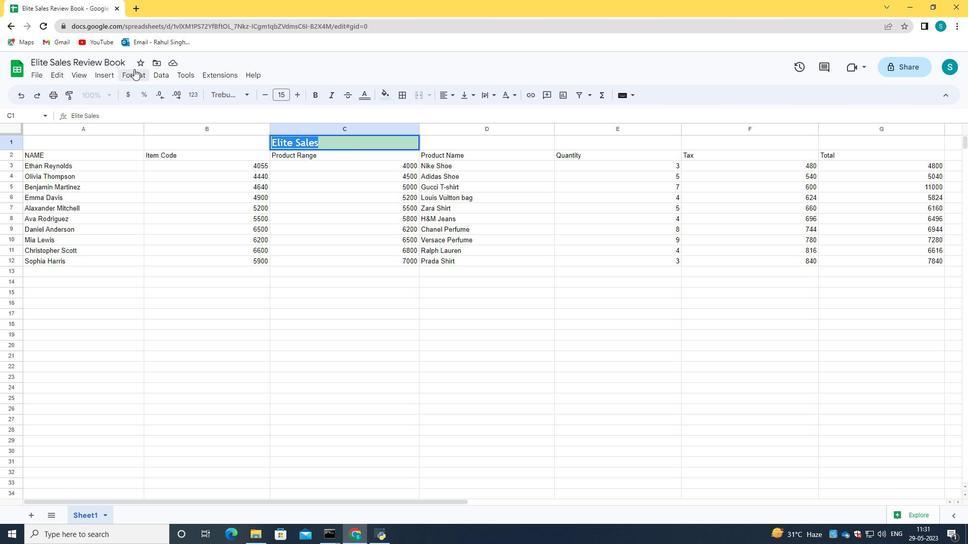 
Action: Mouse pressed left at (134, 69)
Screenshot: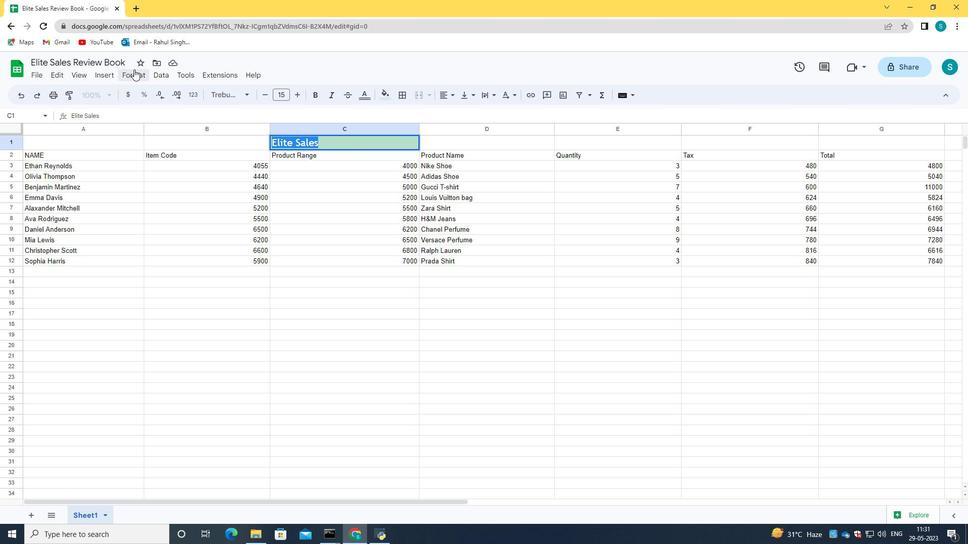 
Action: Mouse moved to (325, 167)
Screenshot: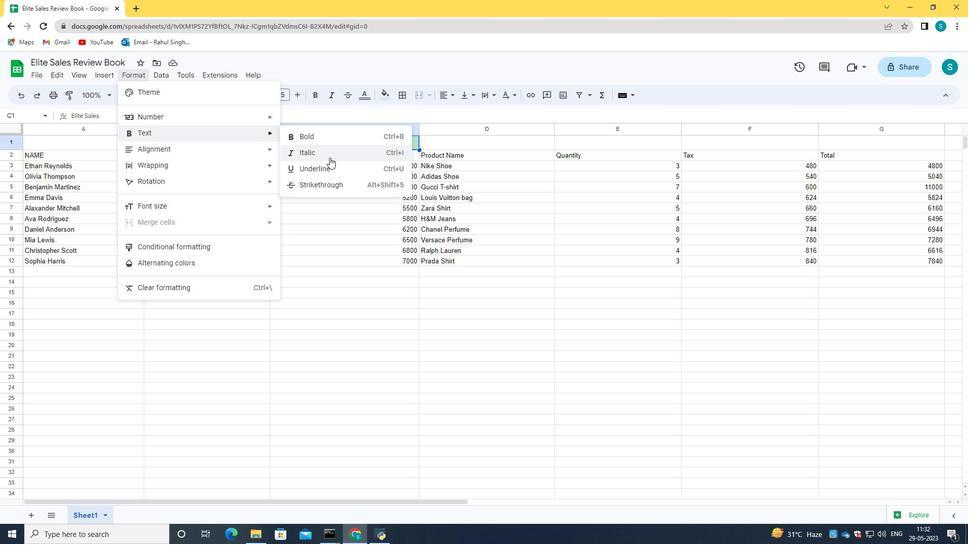 
Action: Mouse pressed left at (325, 167)
Screenshot: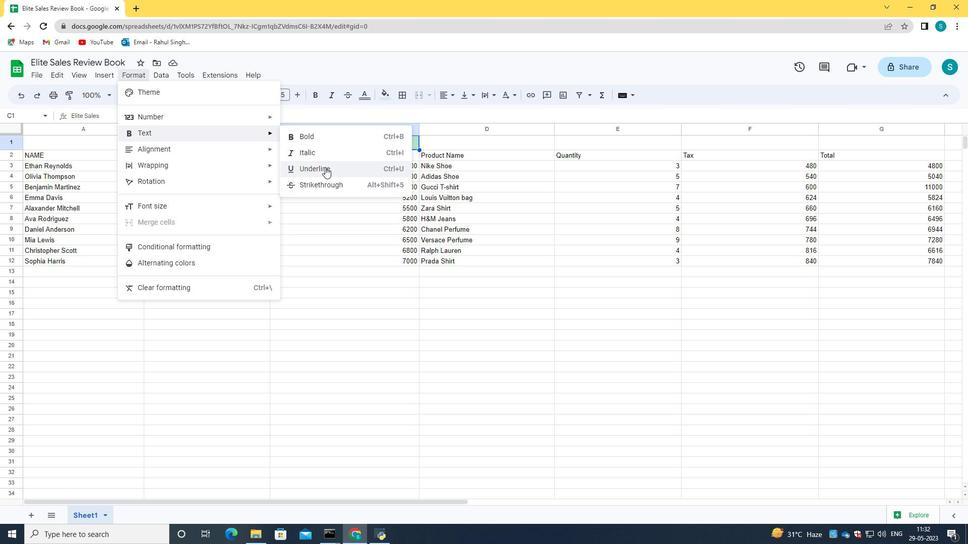 
Action: Mouse moved to (334, 141)
Screenshot: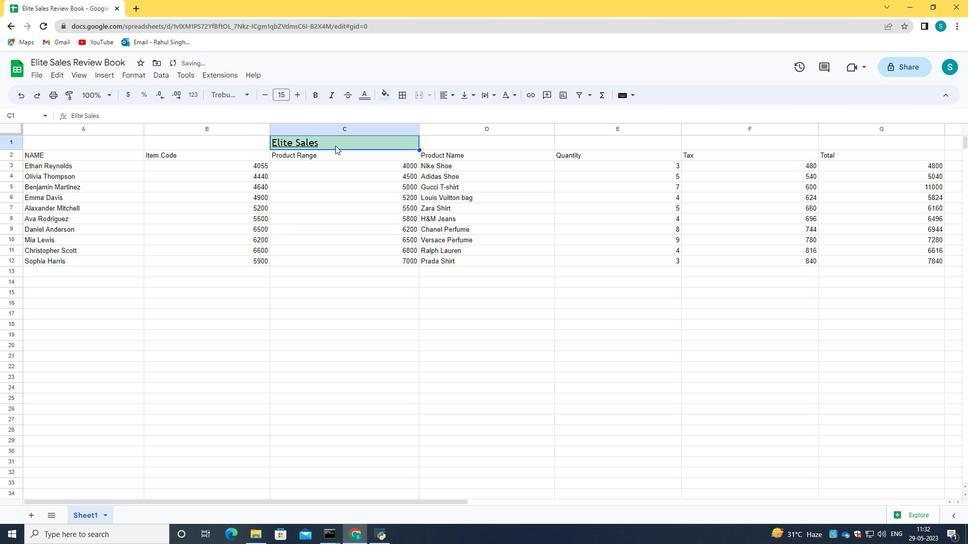
Action: Mouse pressed left at (334, 141)
Screenshot: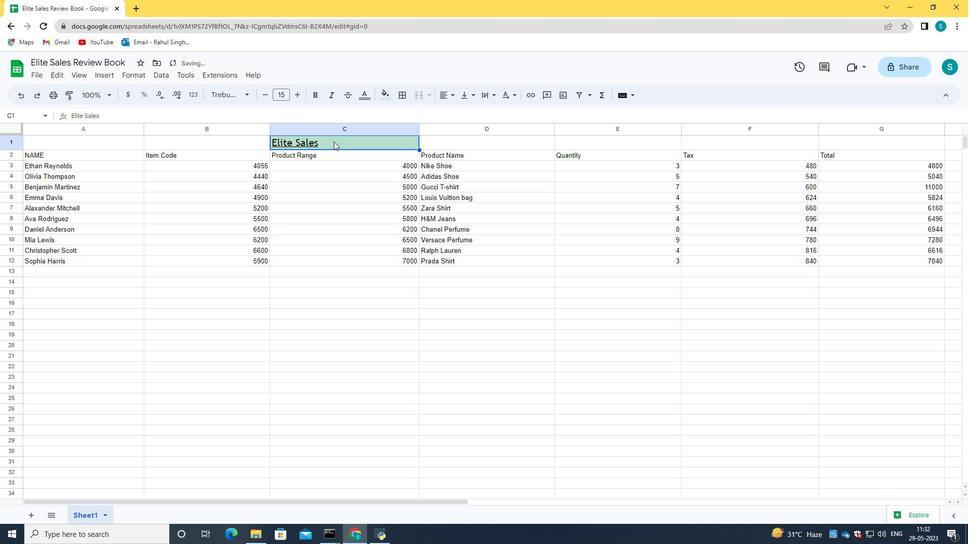 
Action: Mouse moved to (297, 263)
Screenshot: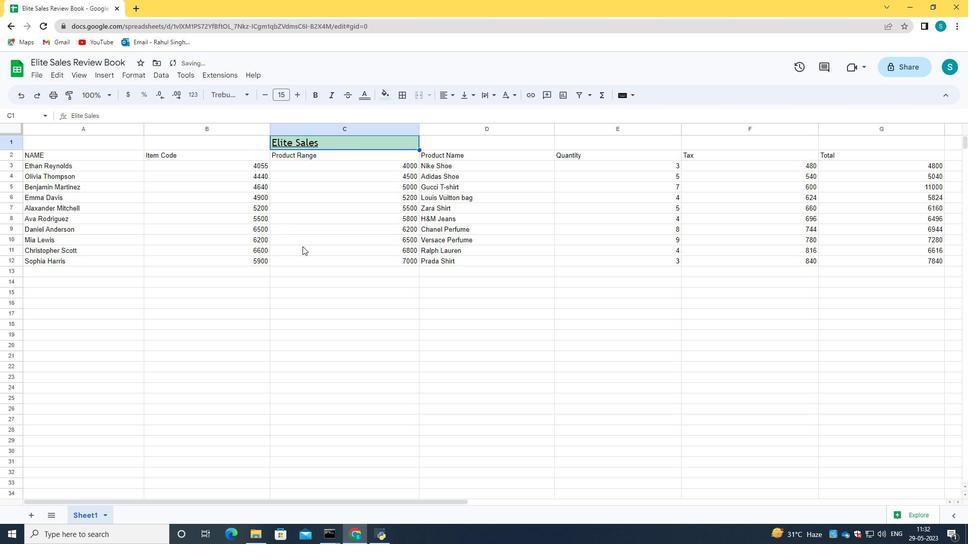 
Action: Mouse pressed left at (297, 263)
Screenshot: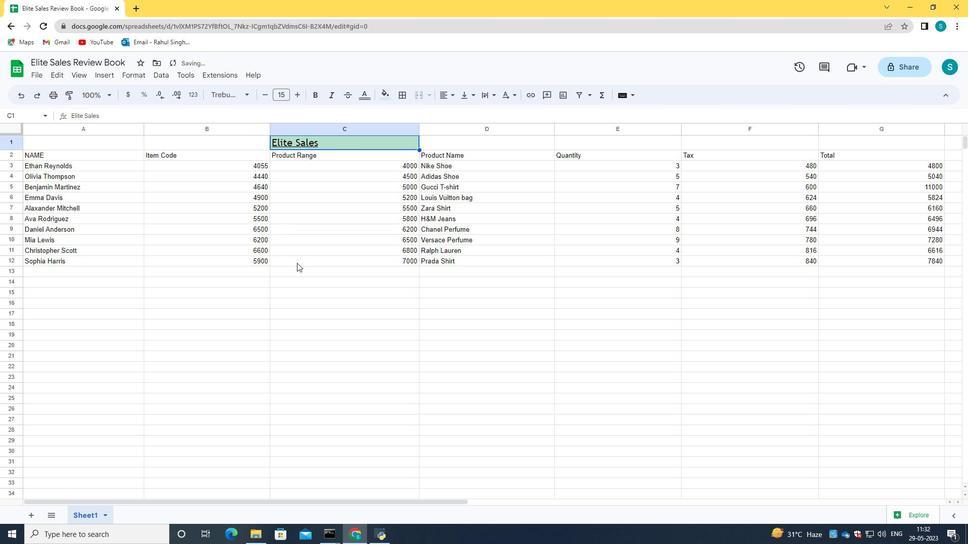
Action: Mouse moved to (327, 146)
Screenshot: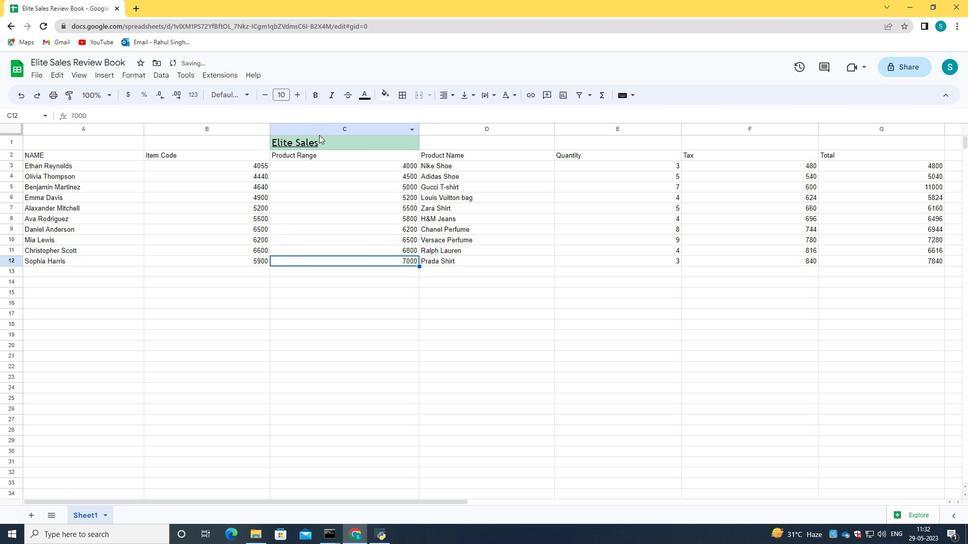
Action: Mouse pressed left at (327, 146)
Screenshot: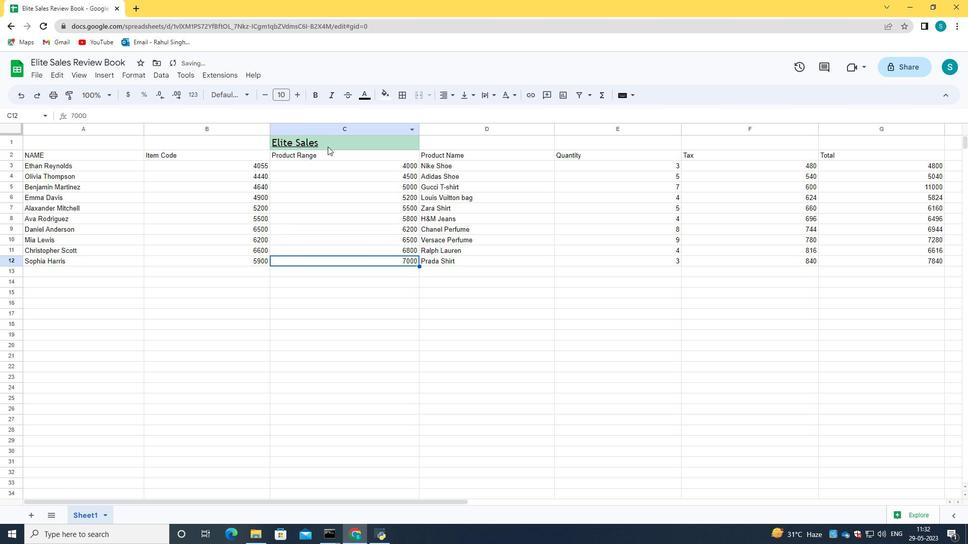 
Action: Mouse pressed left at (327, 146)
Screenshot: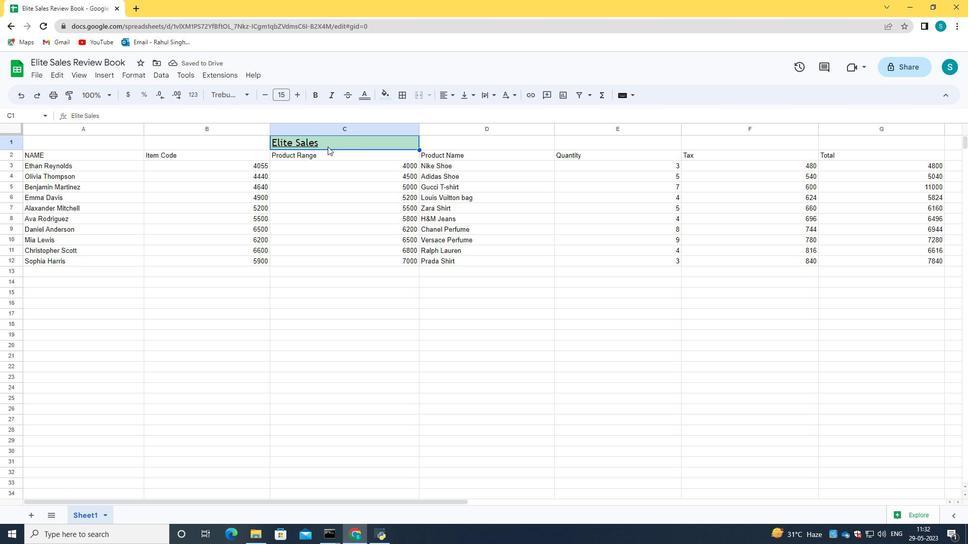 
Action: Mouse pressed left at (327, 146)
Screenshot: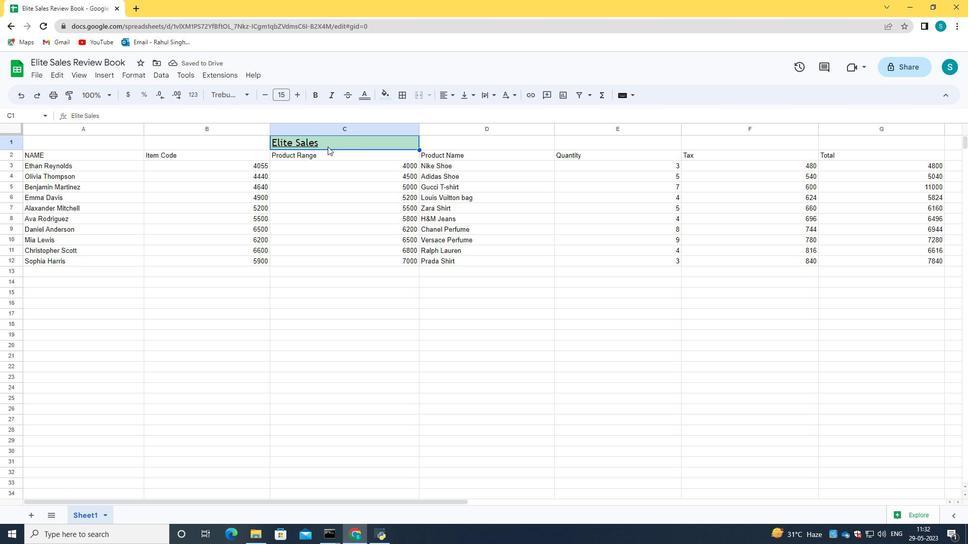 
Action: Mouse pressed left at (327, 146)
Screenshot: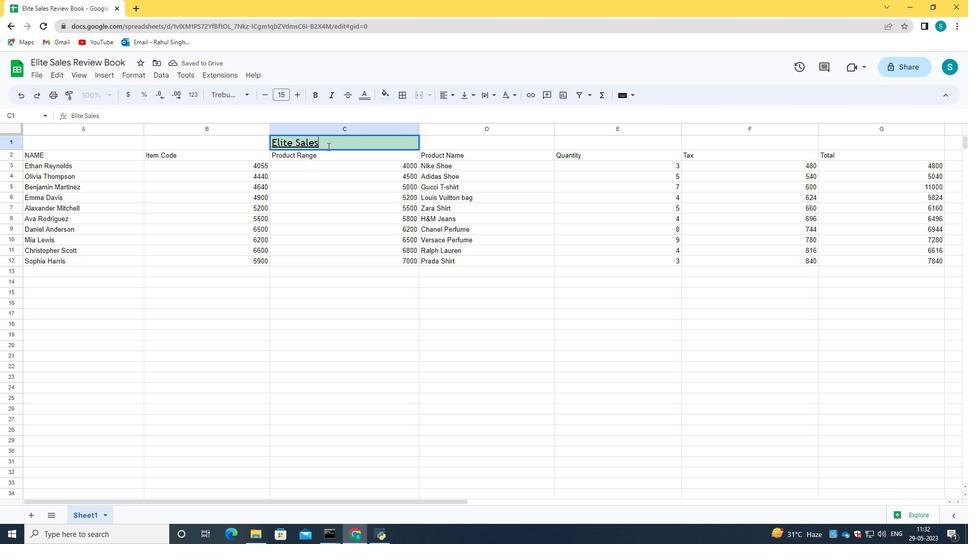 
Action: Mouse moved to (265, 95)
Screenshot: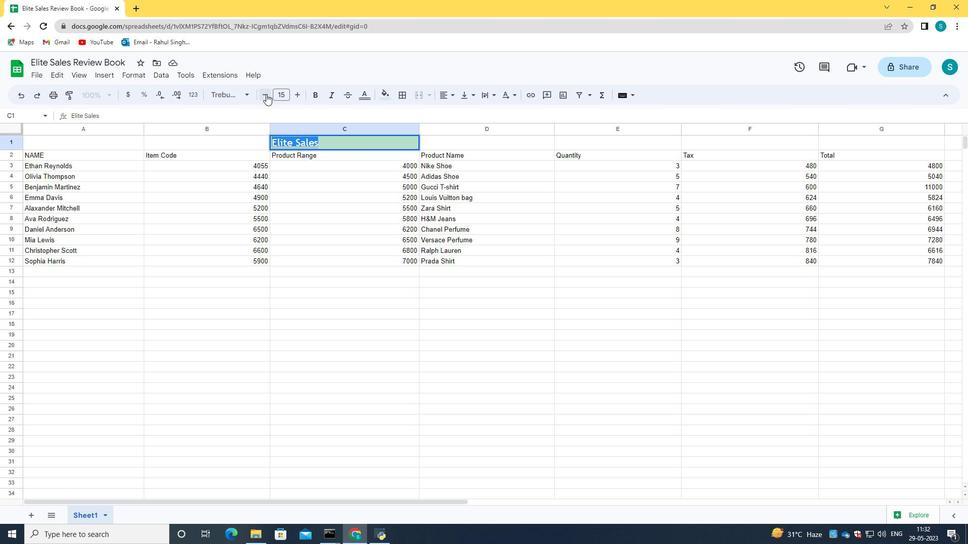 
Action: Mouse pressed left at (265, 95)
Screenshot: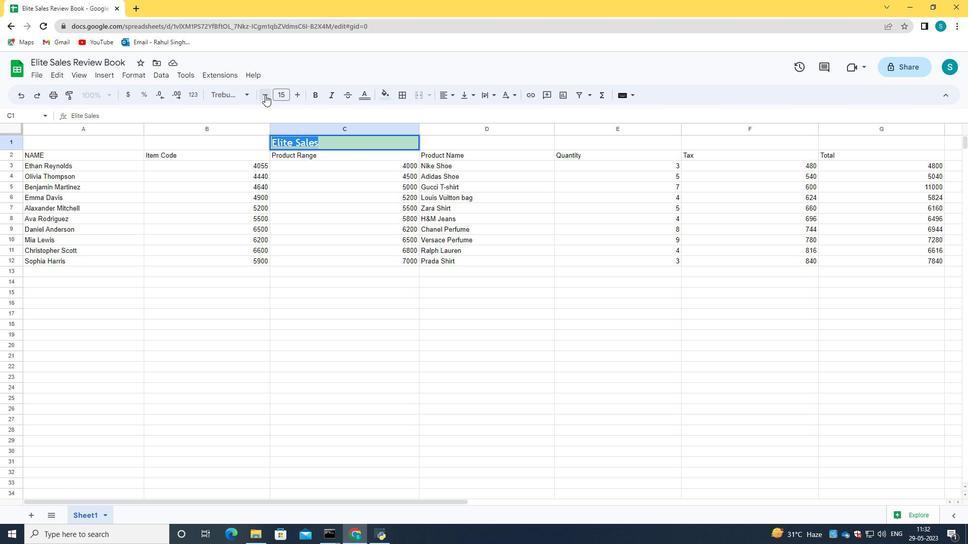 
Action: Mouse pressed left at (265, 95)
Screenshot: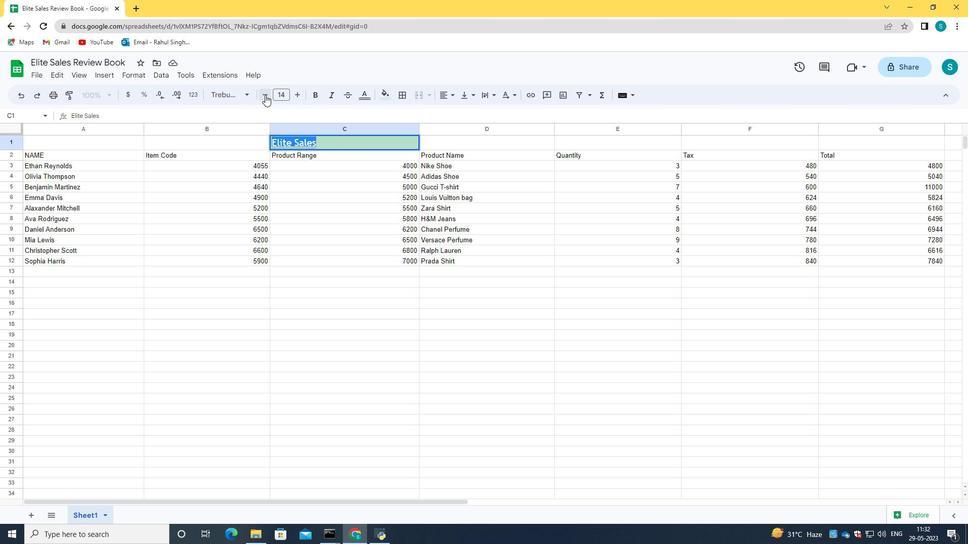 
Action: Mouse pressed left at (265, 95)
Screenshot: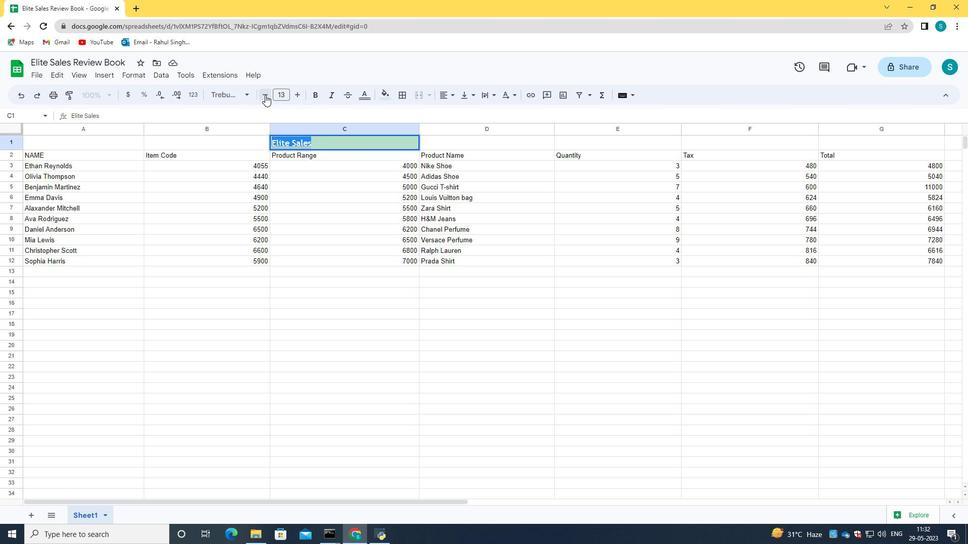 
Action: Mouse pressed left at (265, 95)
Screenshot: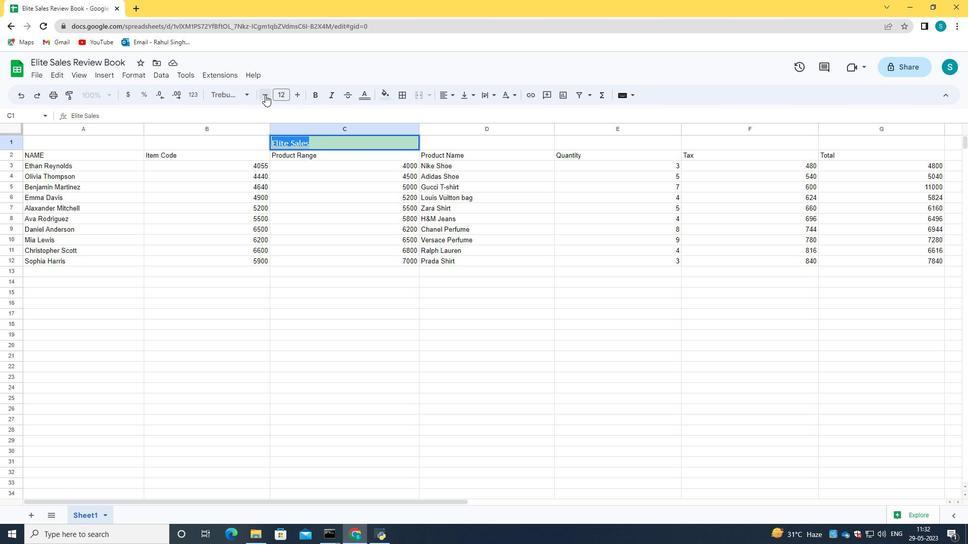 
Action: Mouse moved to (300, 94)
Screenshot: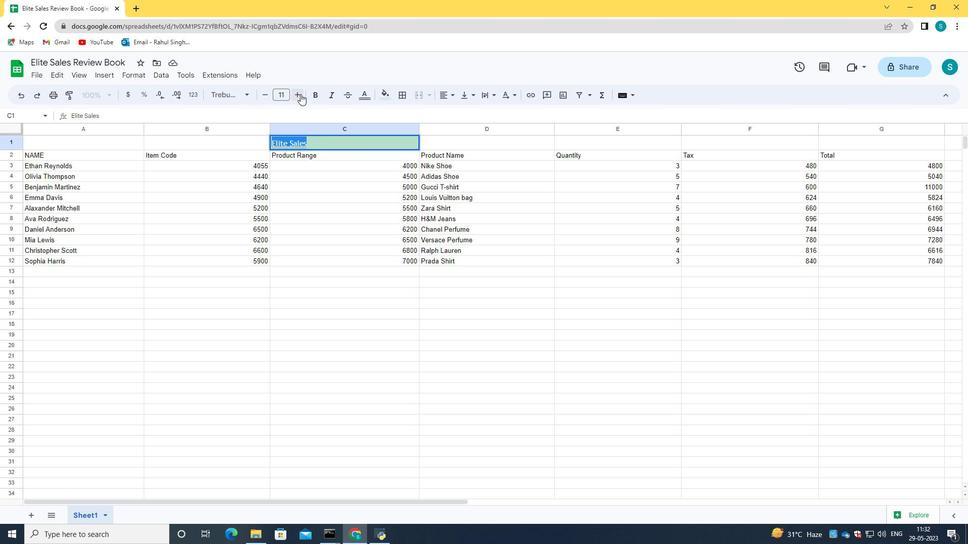 
Action: Mouse pressed left at (300, 94)
Screenshot: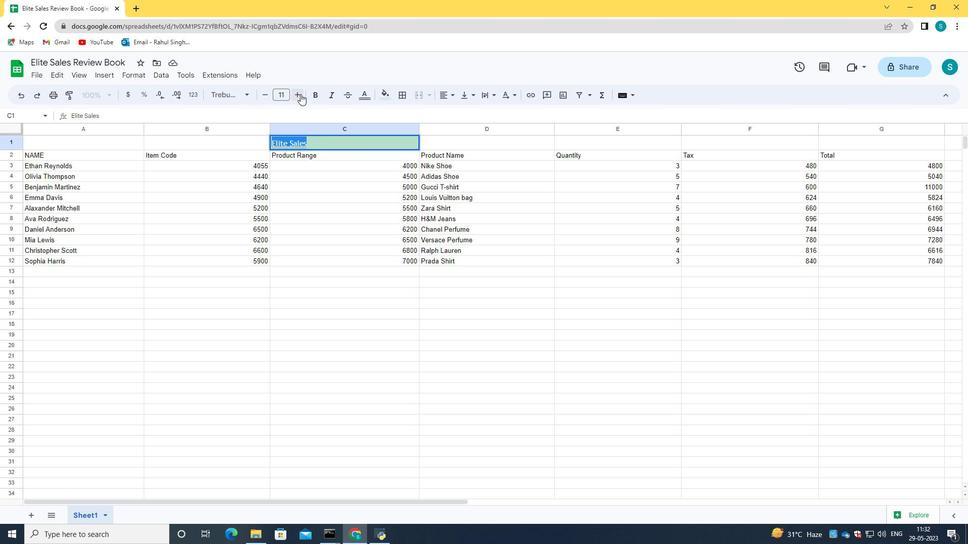 
Action: Mouse moved to (285, 171)
Screenshot: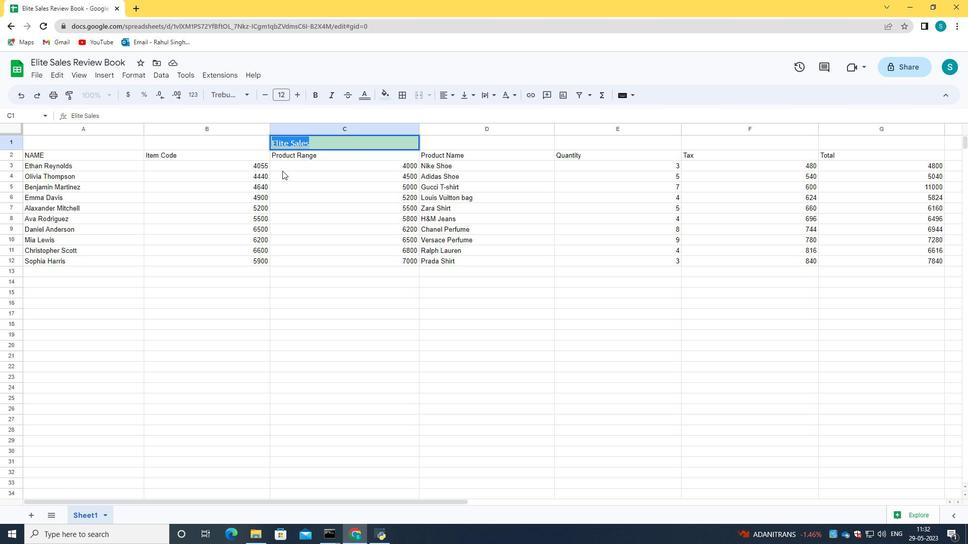 
Action: Mouse pressed left at (285, 171)
Screenshot: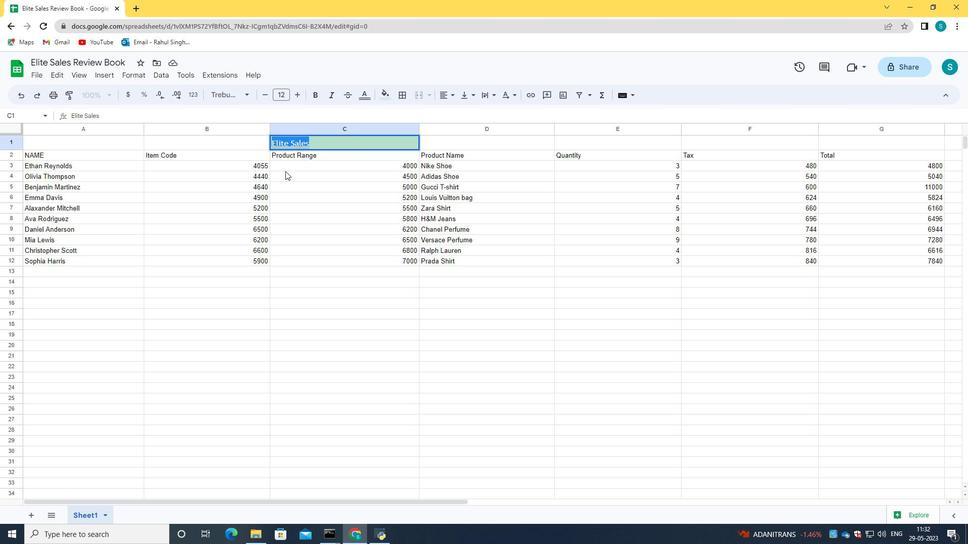 
Action: Mouse moved to (33, 127)
Screenshot: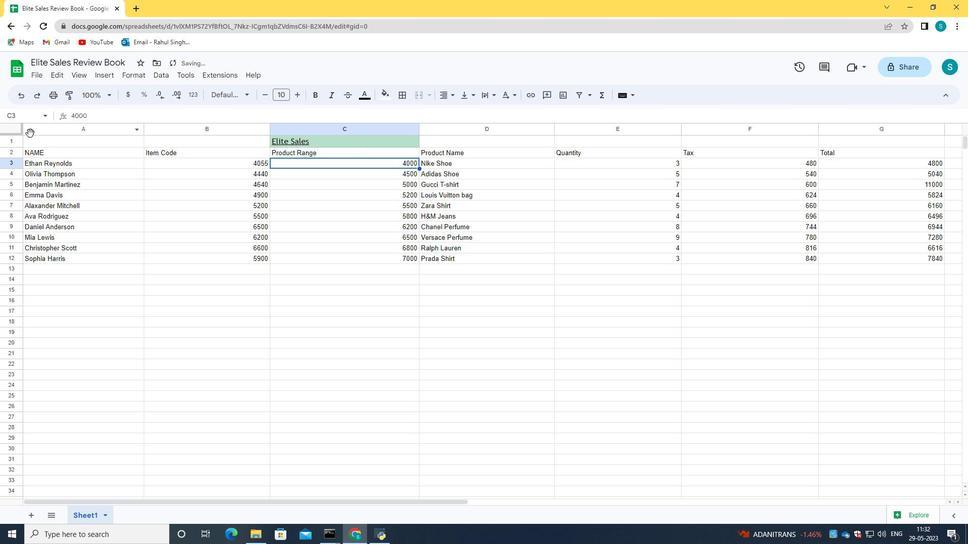 
Action: Mouse pressed left at (33, 127)
Screenshot: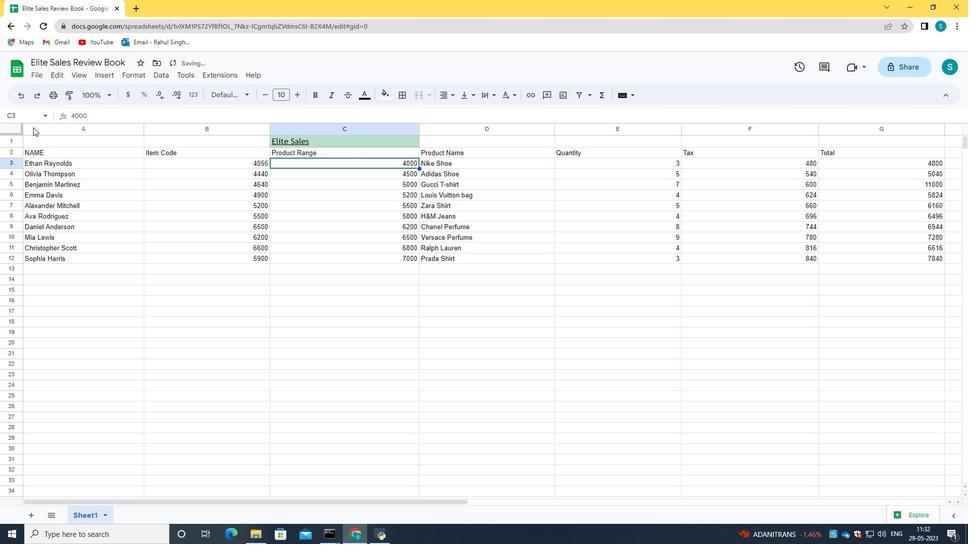 
Action: Mouse moved to (34, 133)
Screenshot: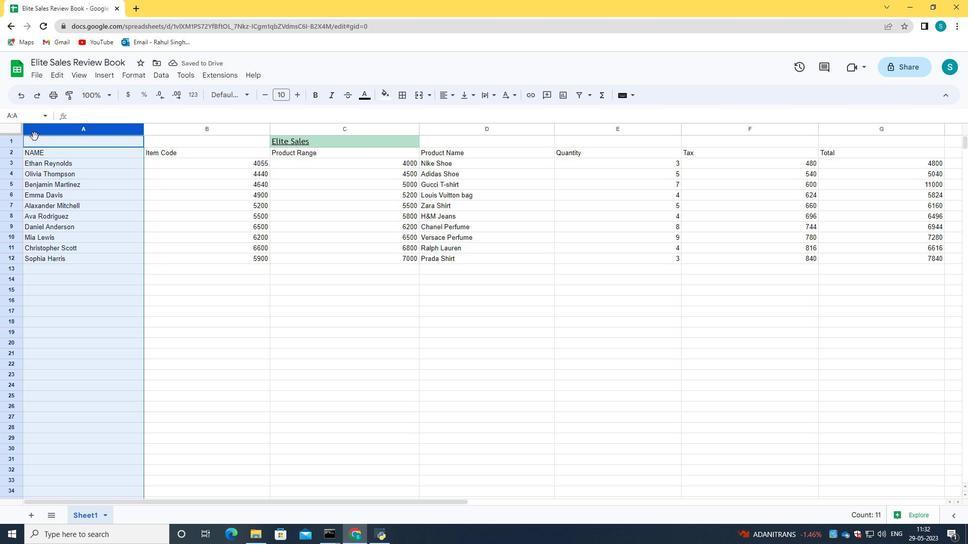 
Action: Mouse pressed left at (34, 133)
Screenshot: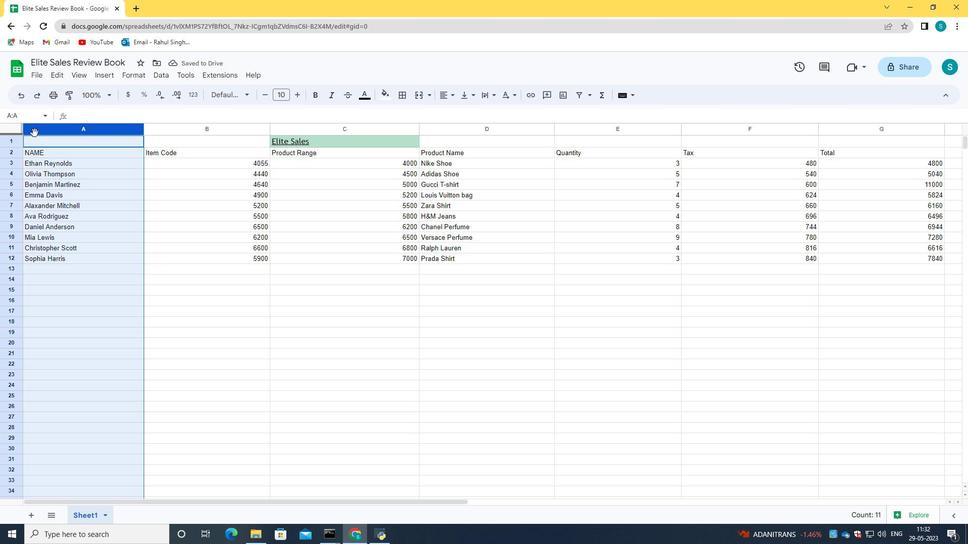 
Action: Mouse moved to (37, 137)
Screenshot: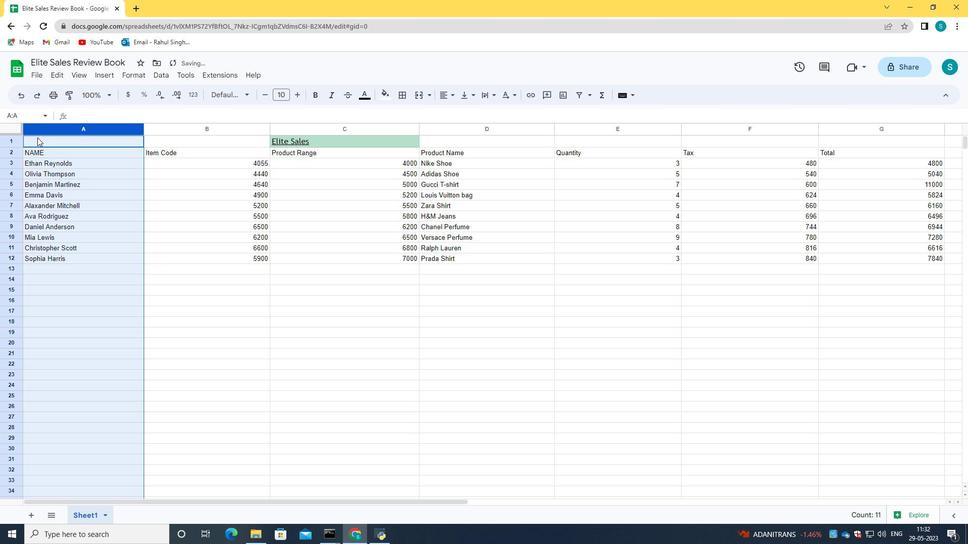 
Action: Mouse pressed left at (37, 137)
Screenshot: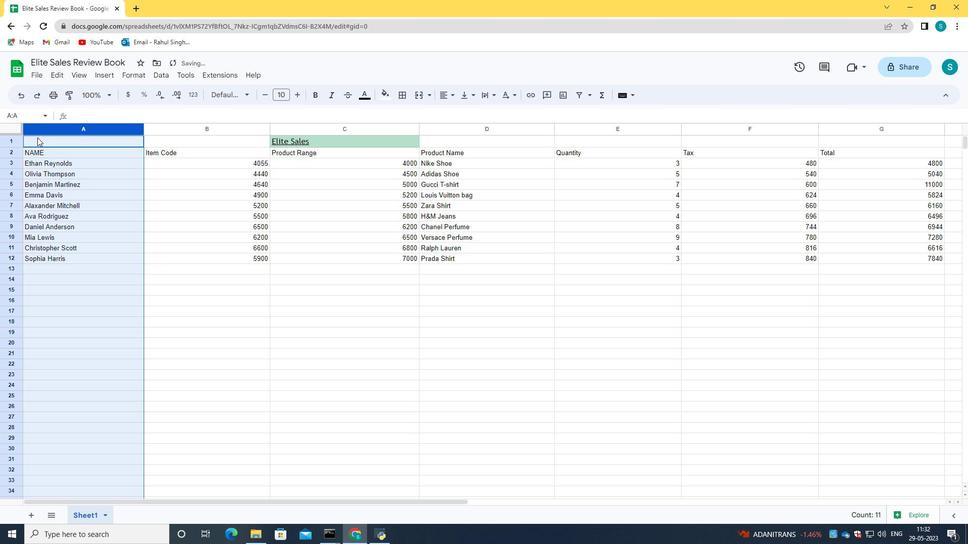 
Action: Mouse moved to (38, 137)
Screenshot: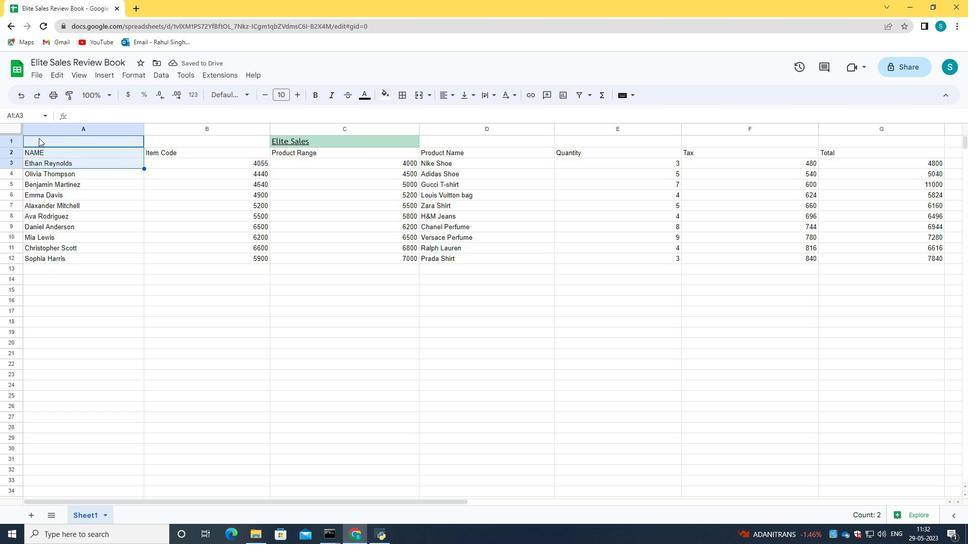 
Action: Mouse pressed left at (38, 137)
Screenshot: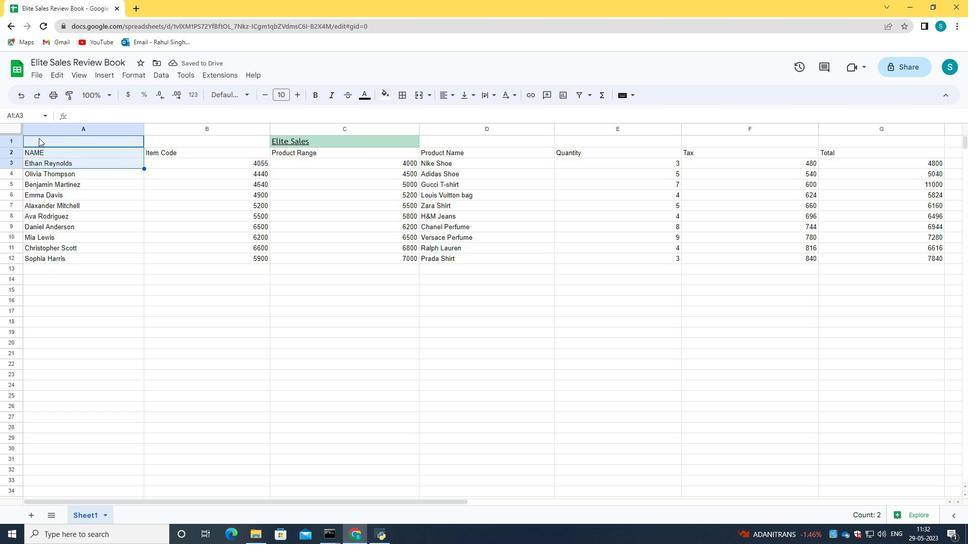 
Action: Mouse moved to (37, 138)
Screenshot: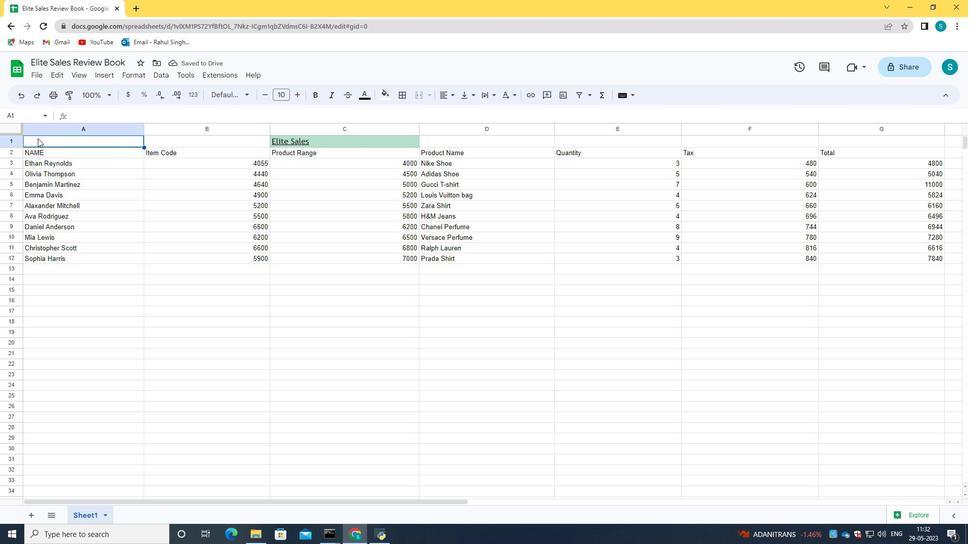 
Action: Mouse pressed left at (37, 138)
Screenshot: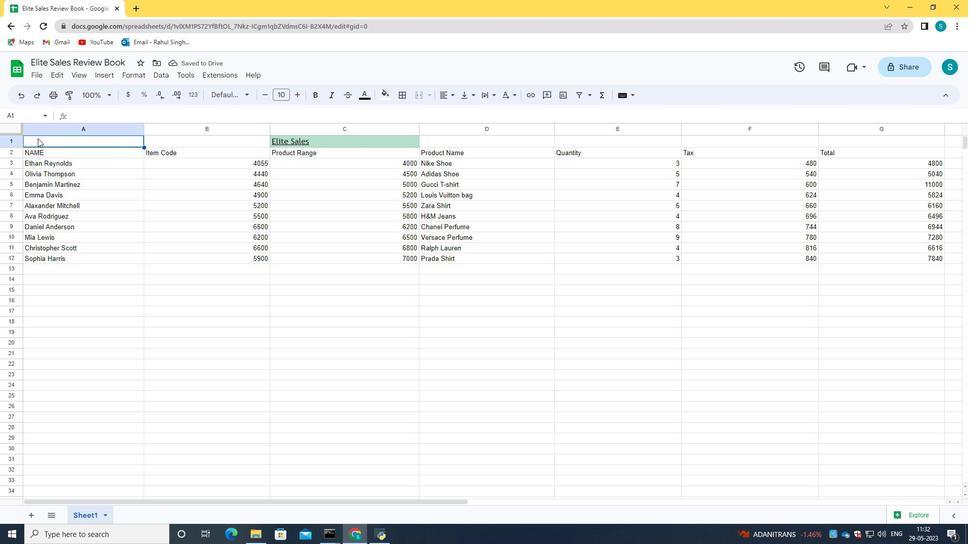 
Action: Mouse moved to (447, 95)
Screenshot: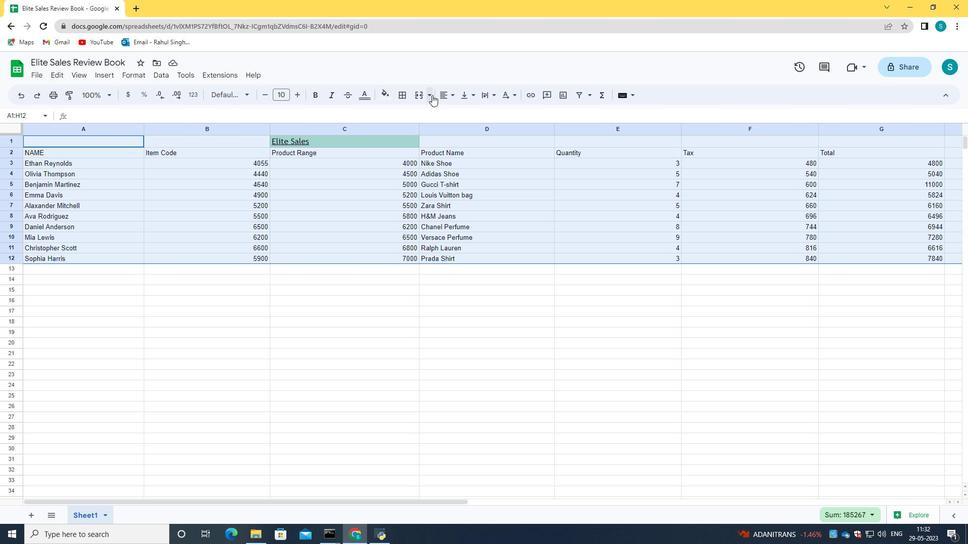 
Action: Mouse pressed left at (447, 95)
Screenshot: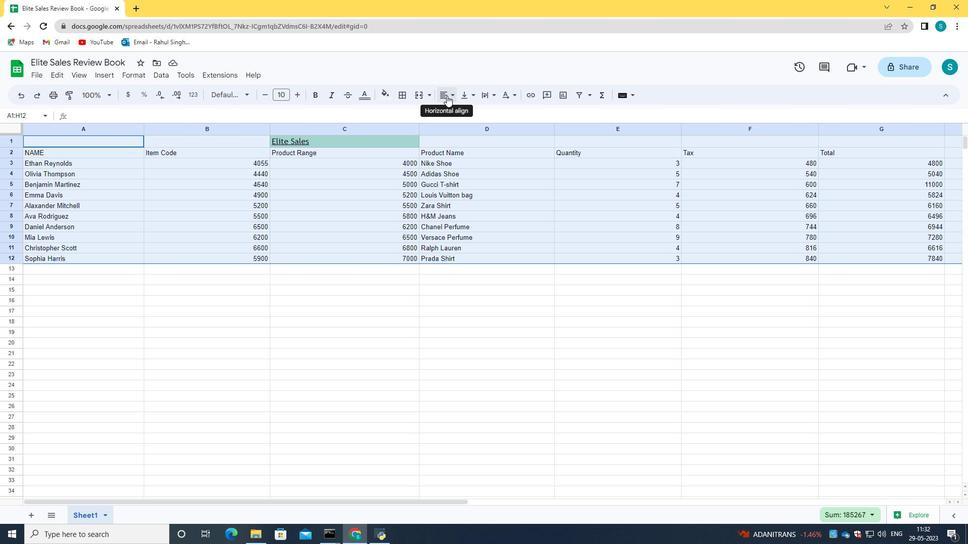 
Action: Mouse moved to (467, 119)
Screenshot: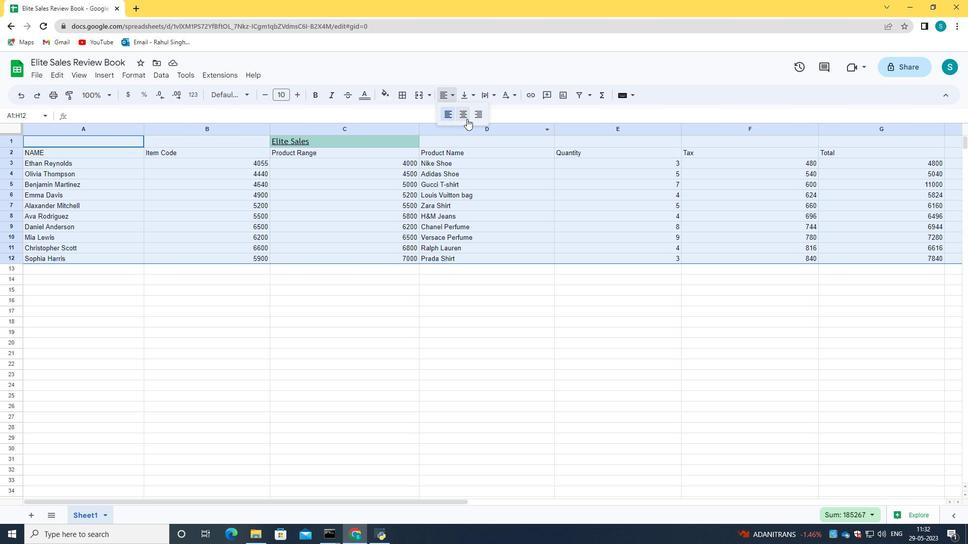 
Action: Mouse pressed left at (467, 119)
Screenshot: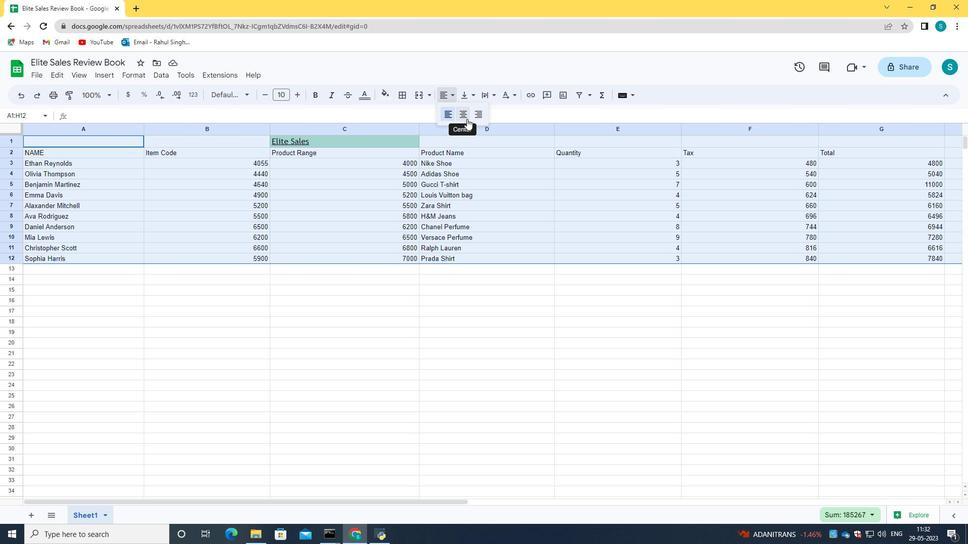 
Action: Mouse moved to (465, 288)
Screenshot: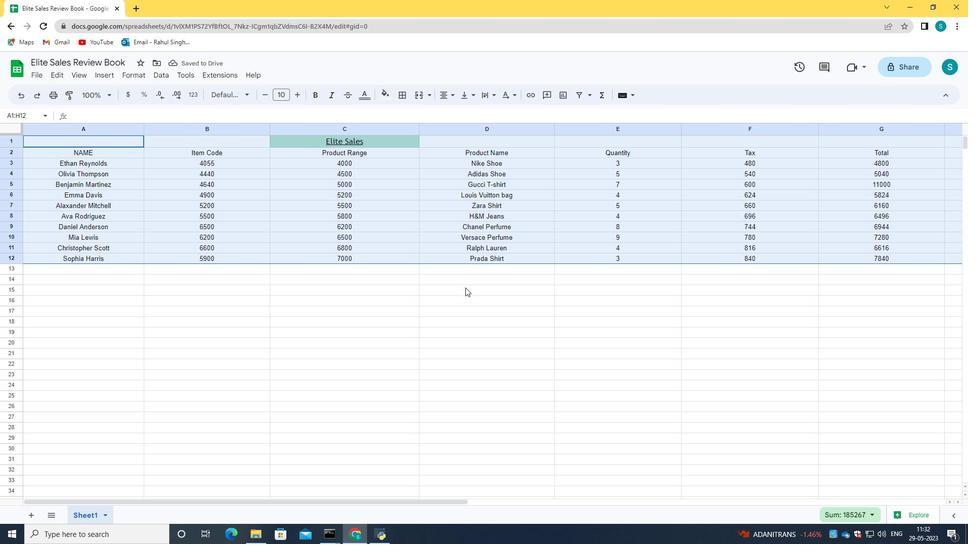 
Action: Mouse pressed left at (465, 288)
Screenshot: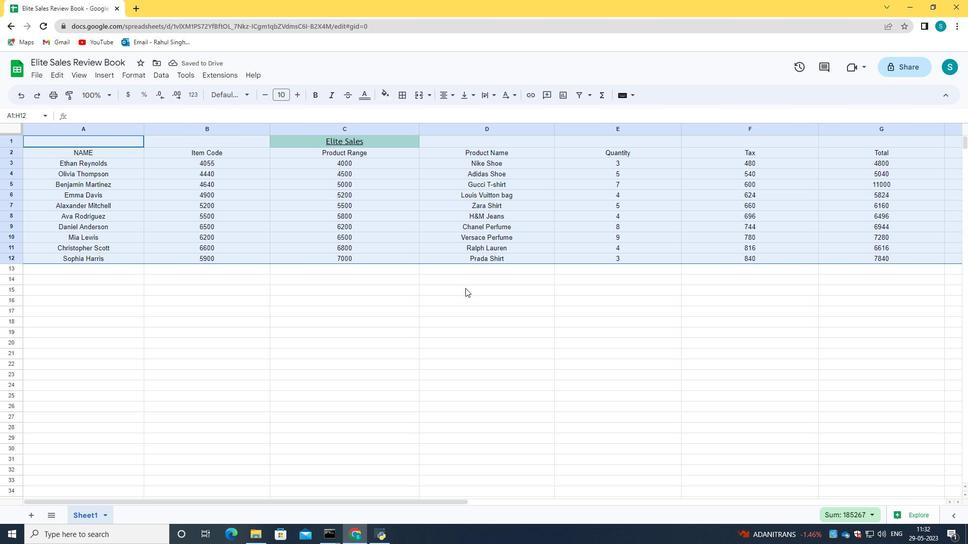 
Action: Mouse moved to (464, 267)
Screenshot: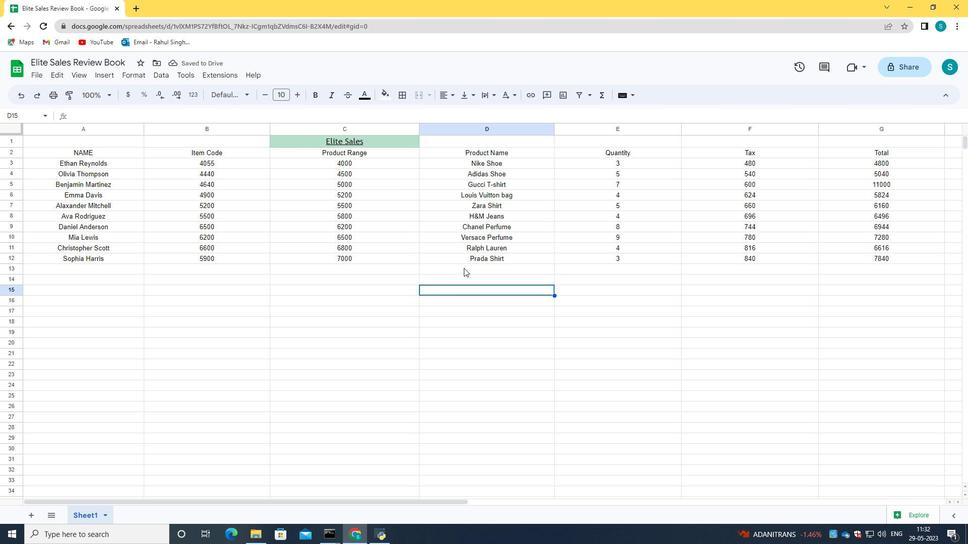 
